 Task: Create a due date automation trigger when advanced on, 2 hours before a card is due add fields with custom field "Resume" set to a number lower or equal to 1 and greater or equal to 10.
Action: Mouse moved to (907, 271)
Screenshot: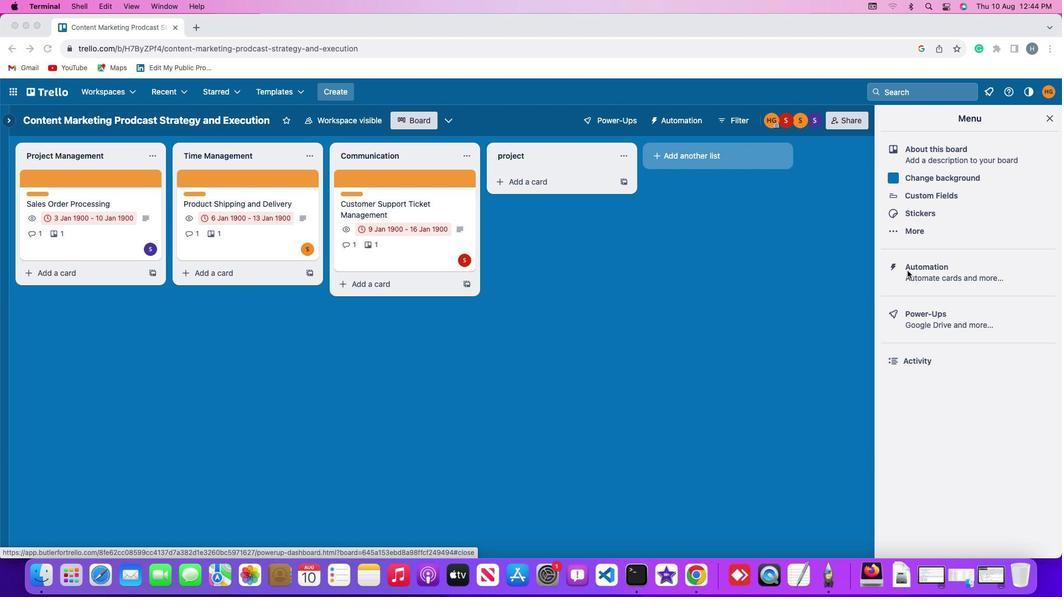 
Action: Mouse pressed left at (907, 271)
Screenshot: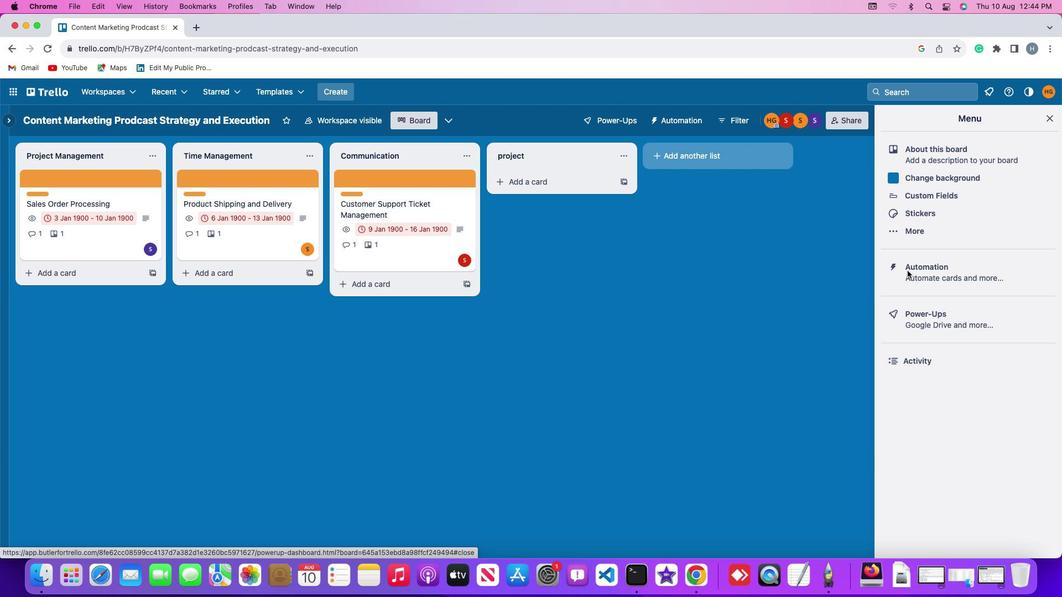 
Action: Mouse pressed left at (907, 271)
Screenshot: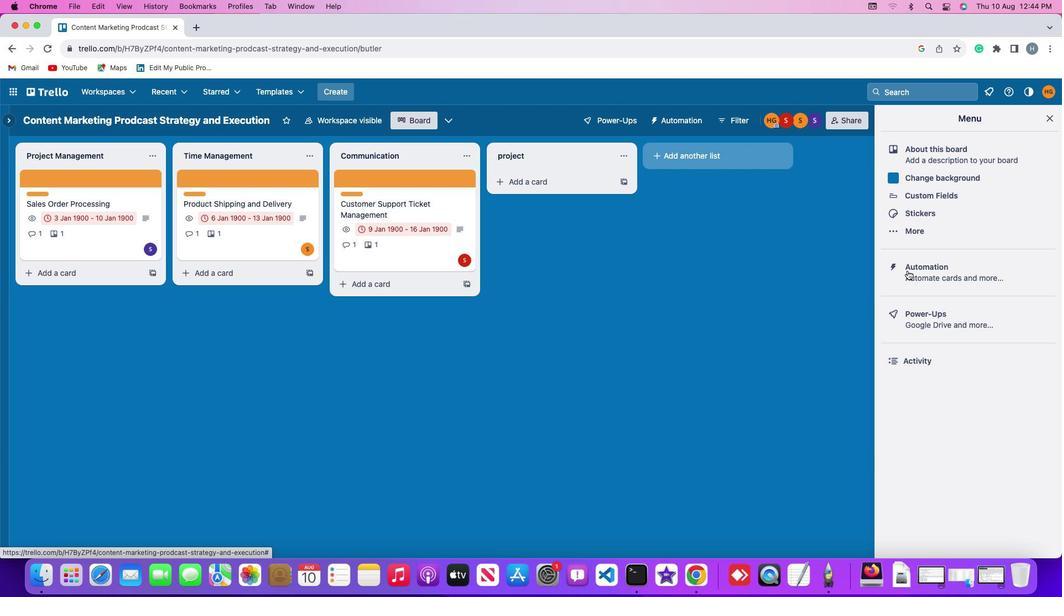 
Action: Mouse moved to (89, 265)
Screenshot: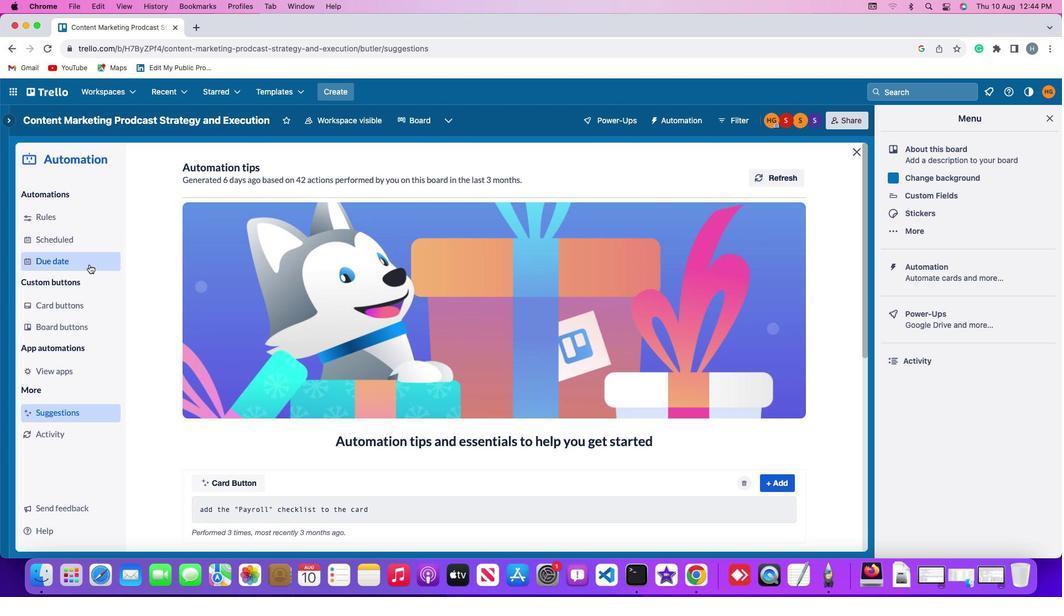 
Action: Mouse pressed left at (89, 265)
Screenshot: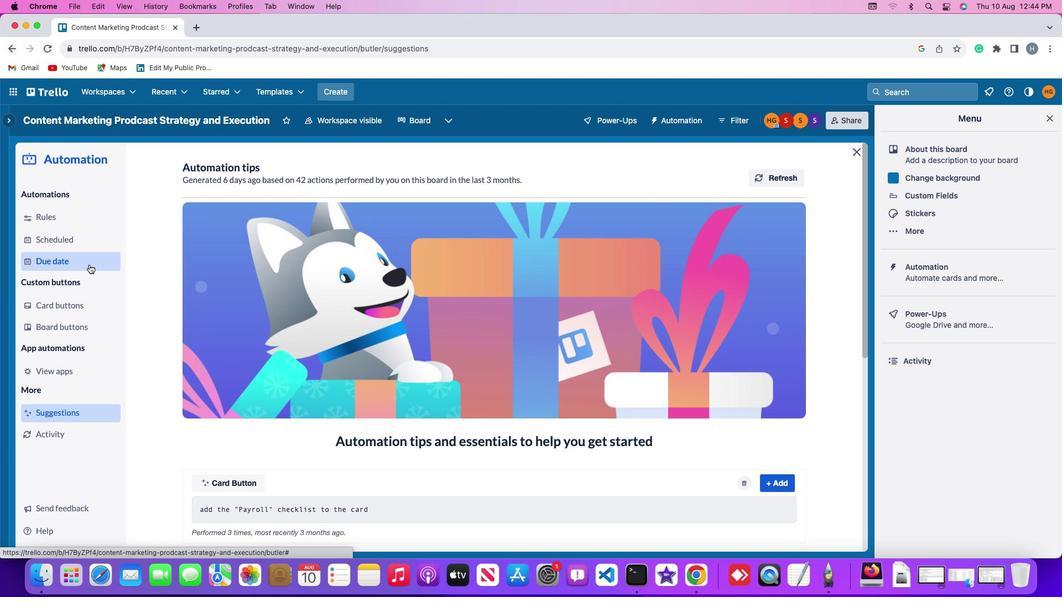 
Action: Mouse moved to (740, 171)
Screenshot: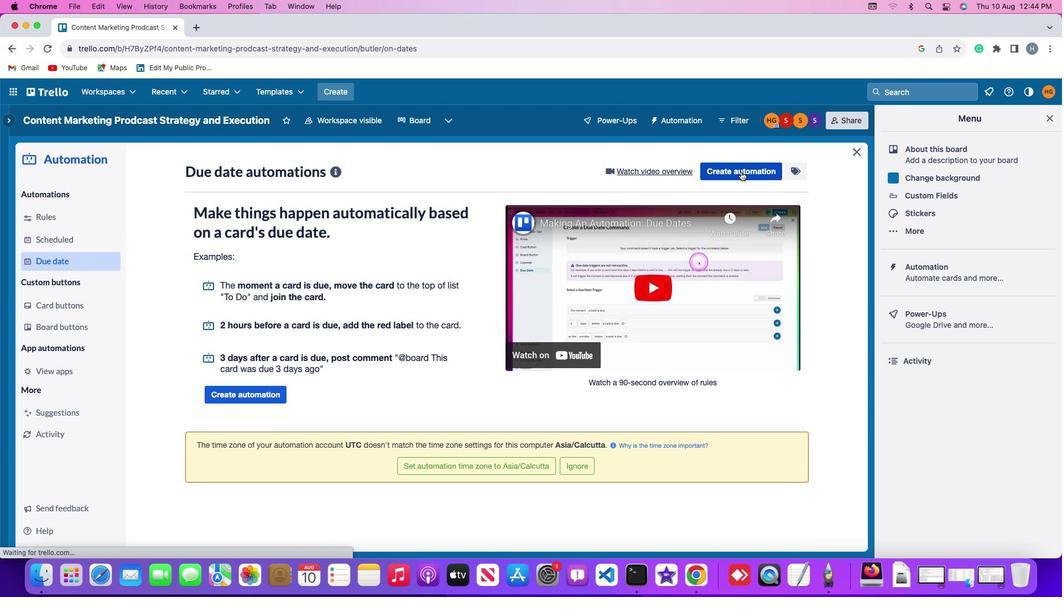 
Action: Mouse pressed left at (740, 171)
Screenshot: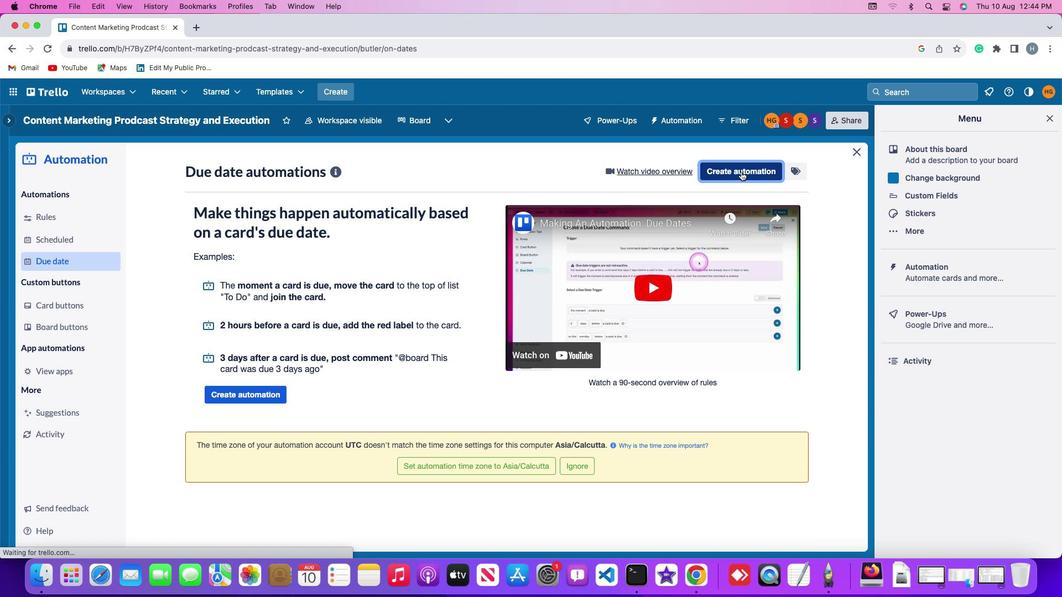 
Action: Mouse moved to (226, 276)
Screenshot: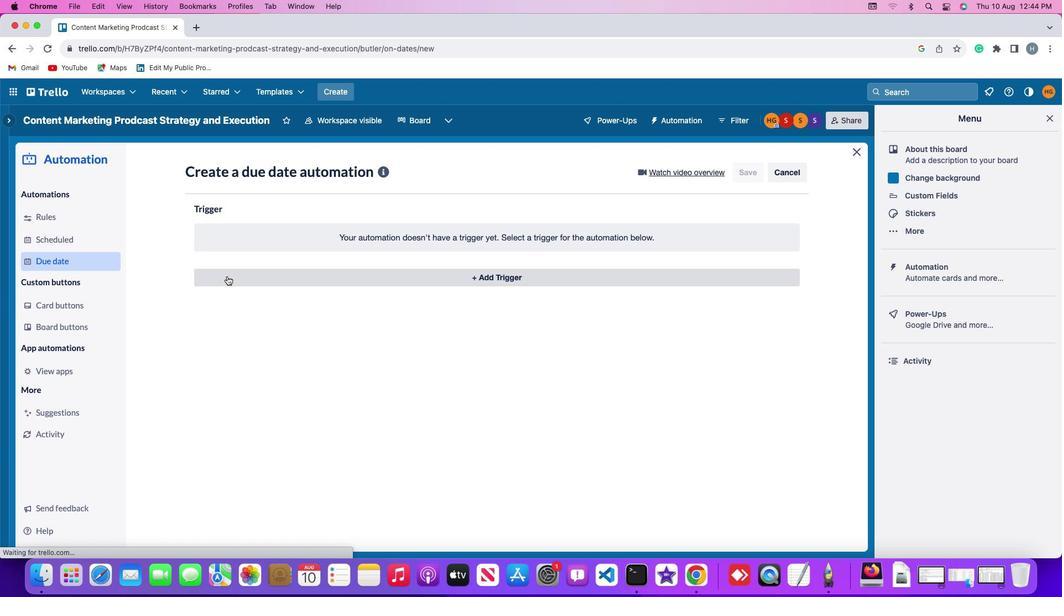 
Action: Mouse pressed left at (226, 276)
Screenshot: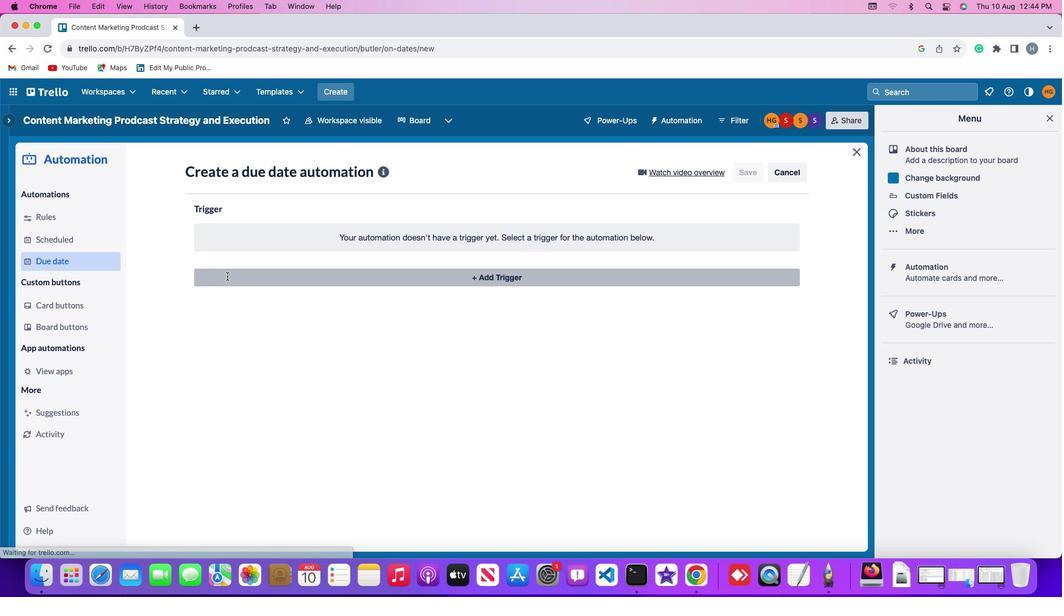 
Action: Mouse moved to (216, 447)
Screenshot: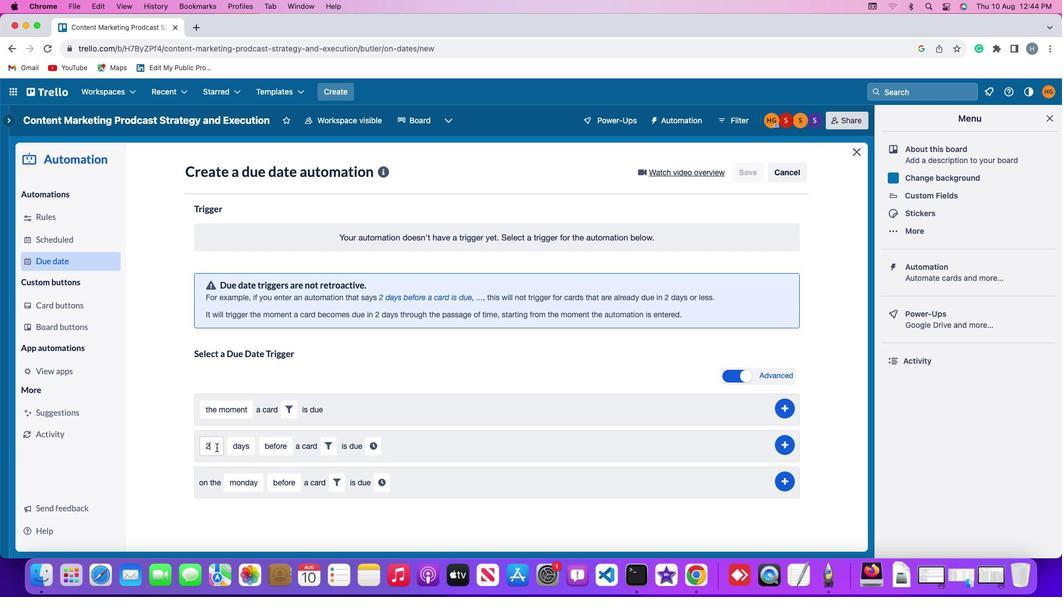 
Action: Mouse pressed left at (216, 447)
Screenshot: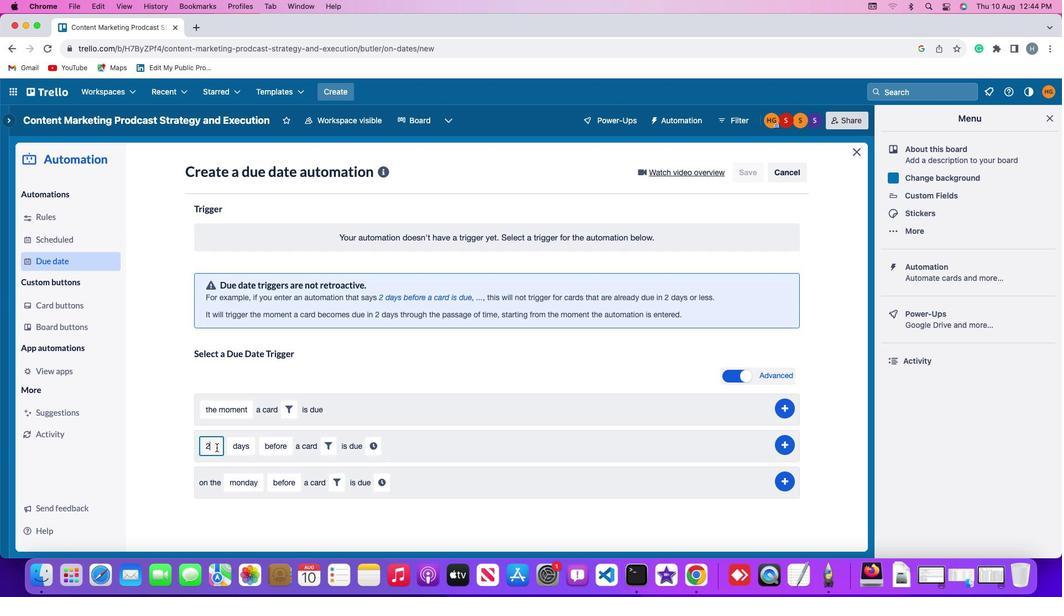 
Action: Mouse moved to (216, 446)
Screenshot: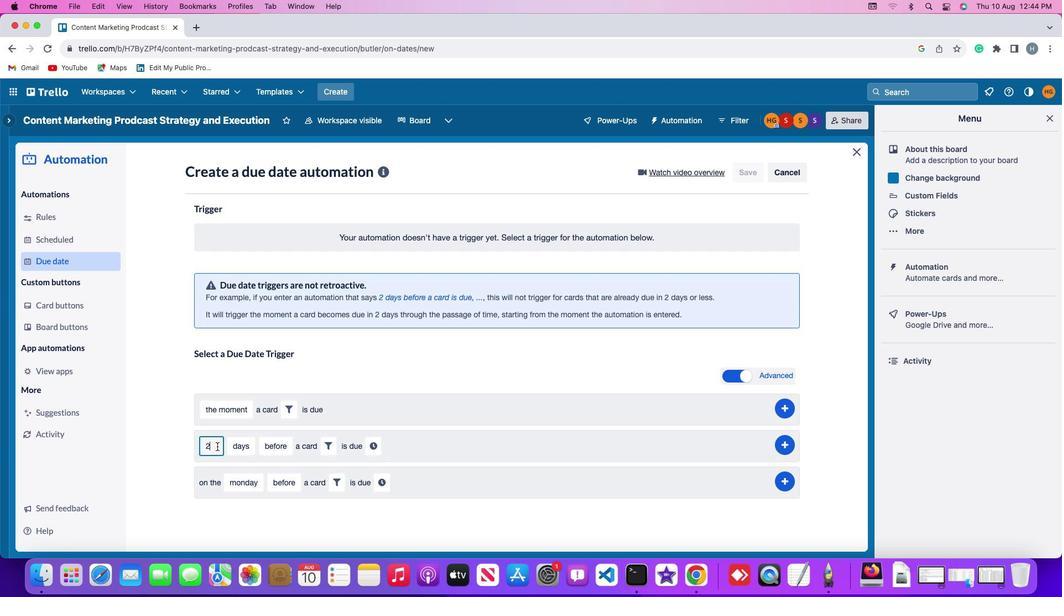 
Action: Key pressed Key.backspace
Screenshot: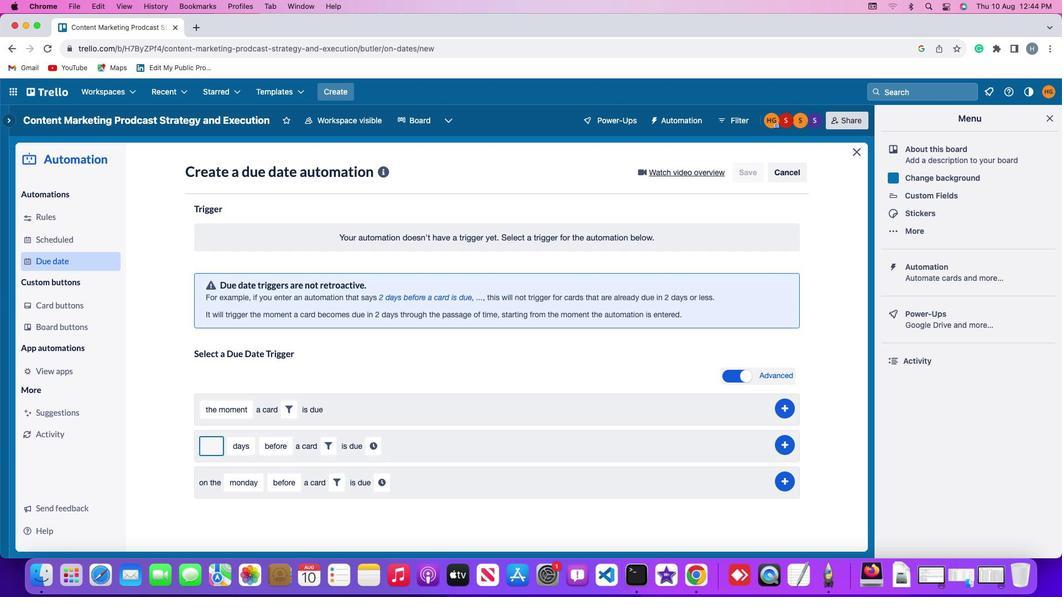 
Action: Mouse moved to (216, 445)
Screenshot: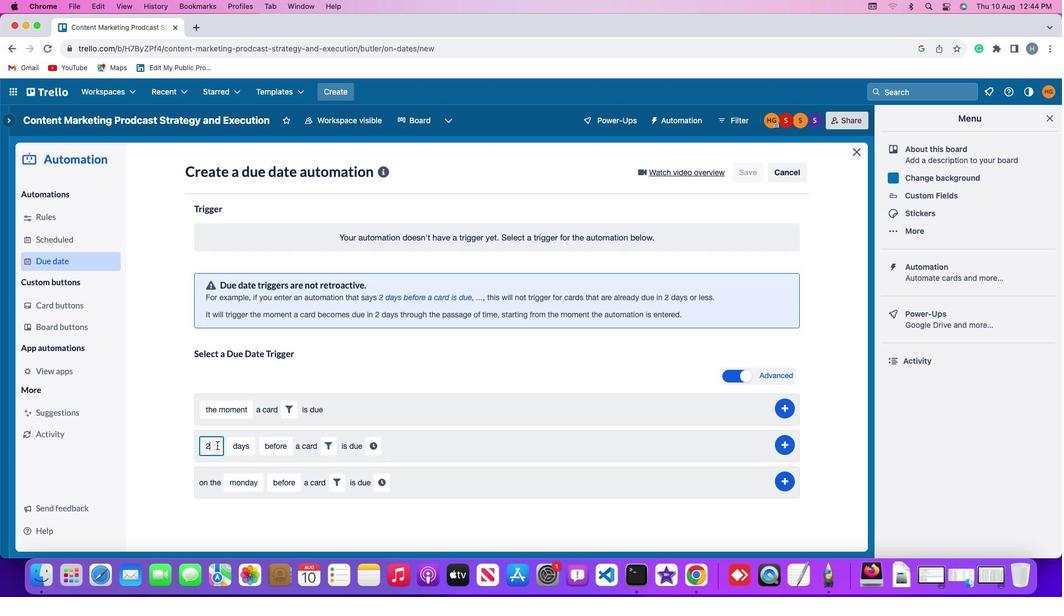 
Action: Key pressed '2'
Screenshot: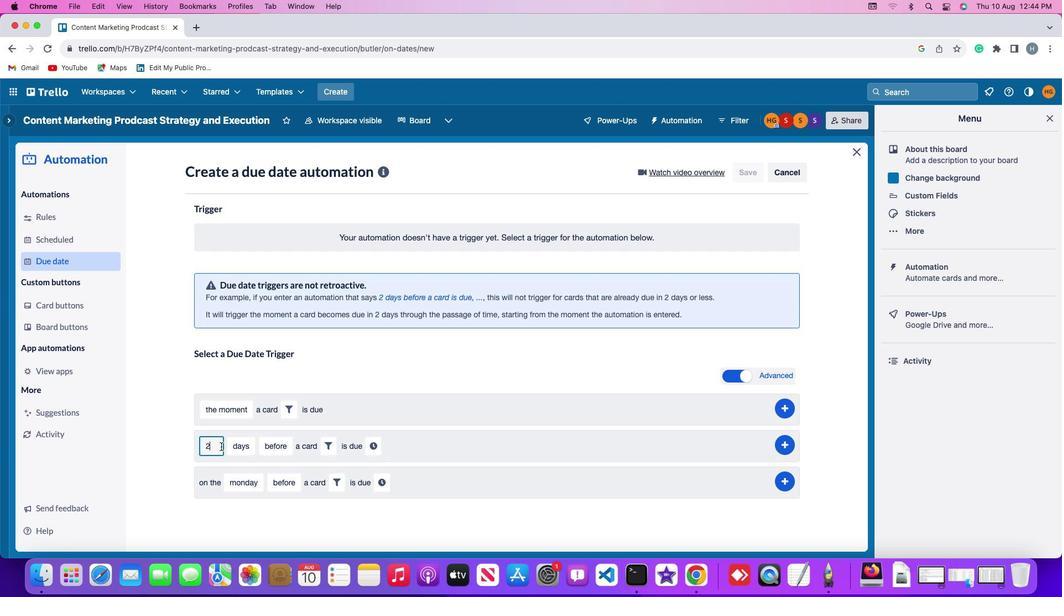 
Action: Mouse moved to (232, 447)
Screenshot: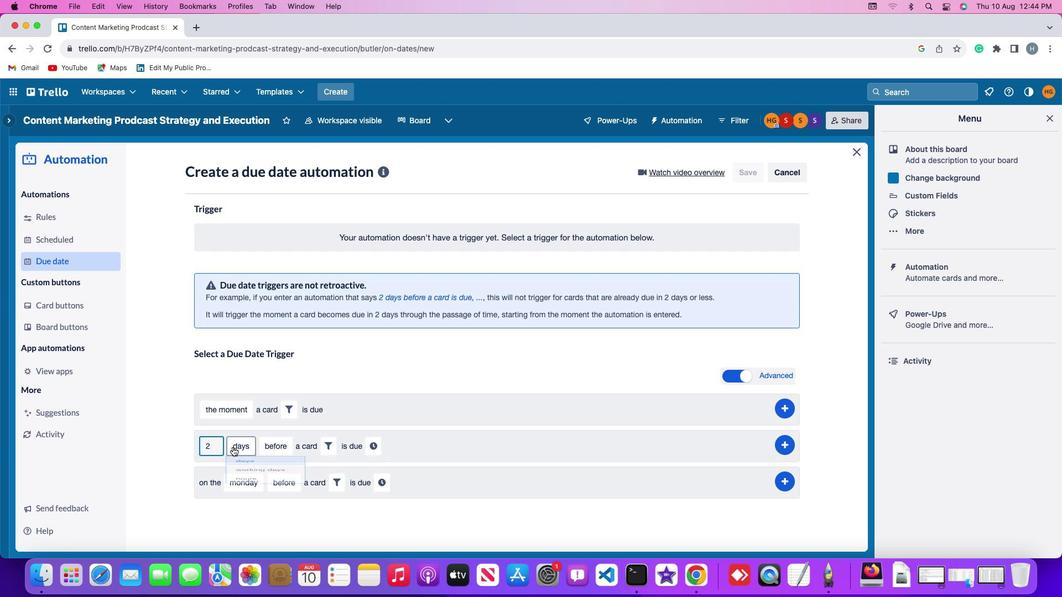 
Action: Mouse pressed left at (232, 447)
Screenshot: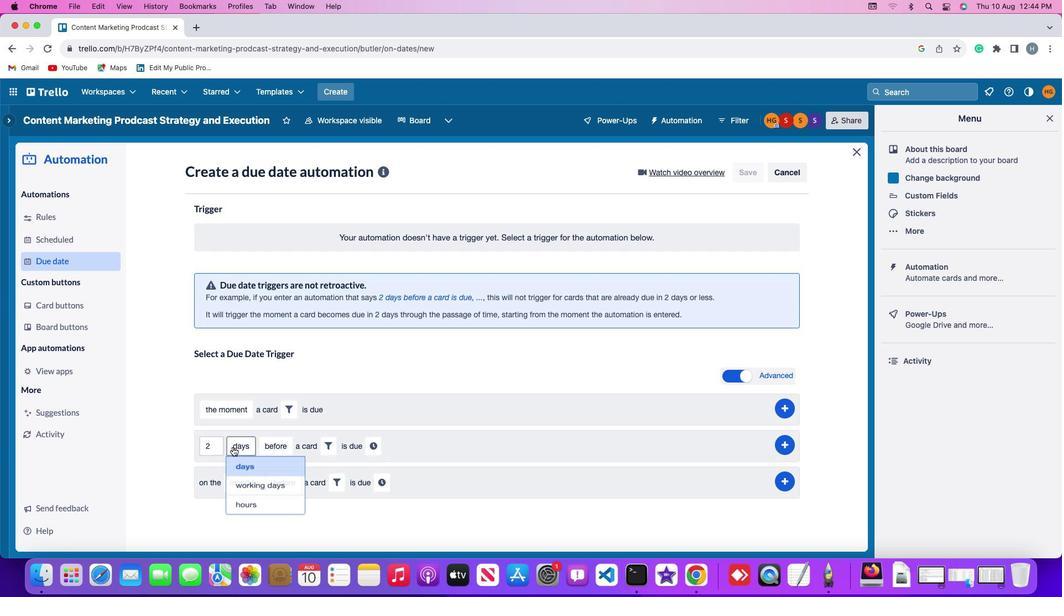 
Action: Mouse moved to (249, 514)
Screenshot: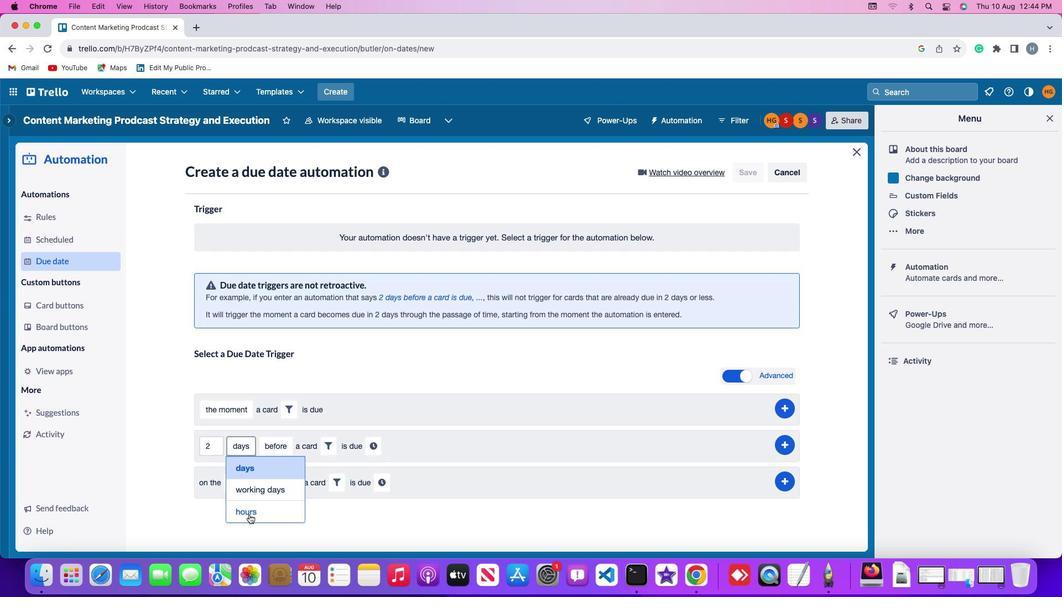 
Action: Mouse pressed left at (249, 514)
Screenshot: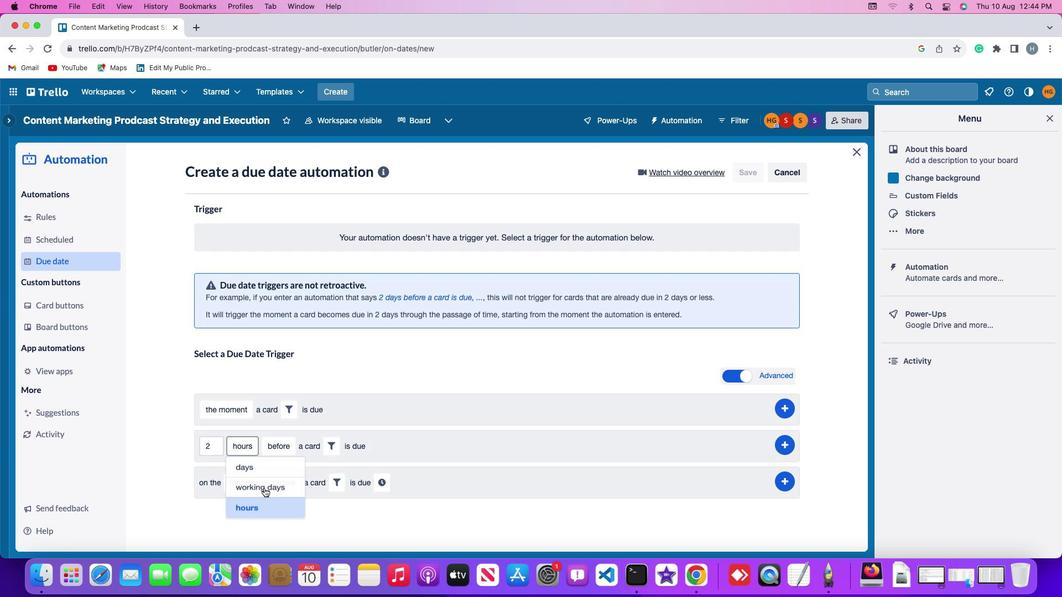 
Action: Mouse moved to (287, 437)
Screenshot: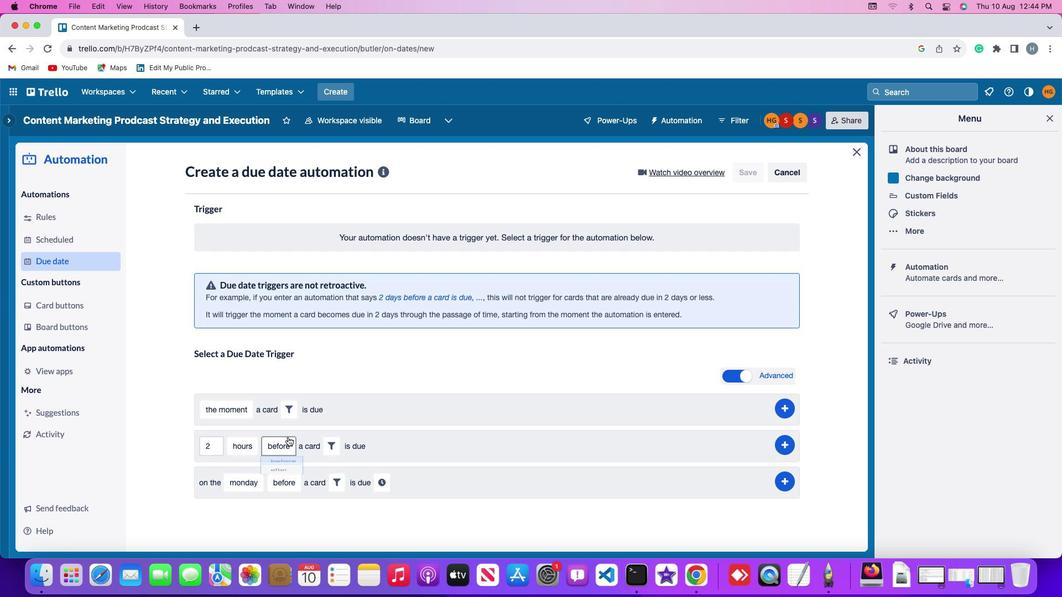 
Action: Mouse pressed left at (287, 437)
Screenshot: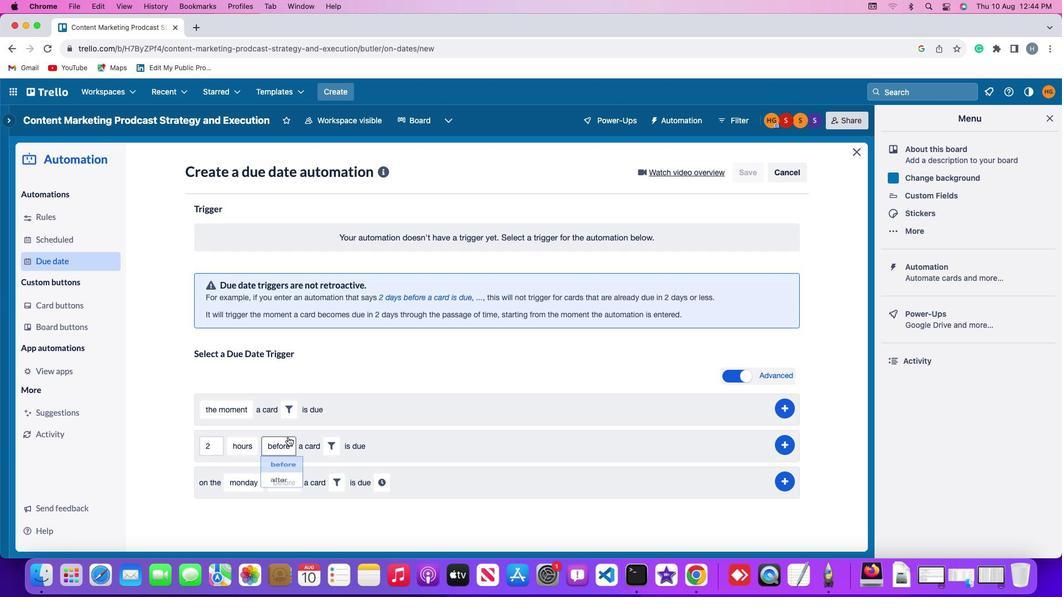 
Action: Mouse moved to (282, 468)
Screenshot: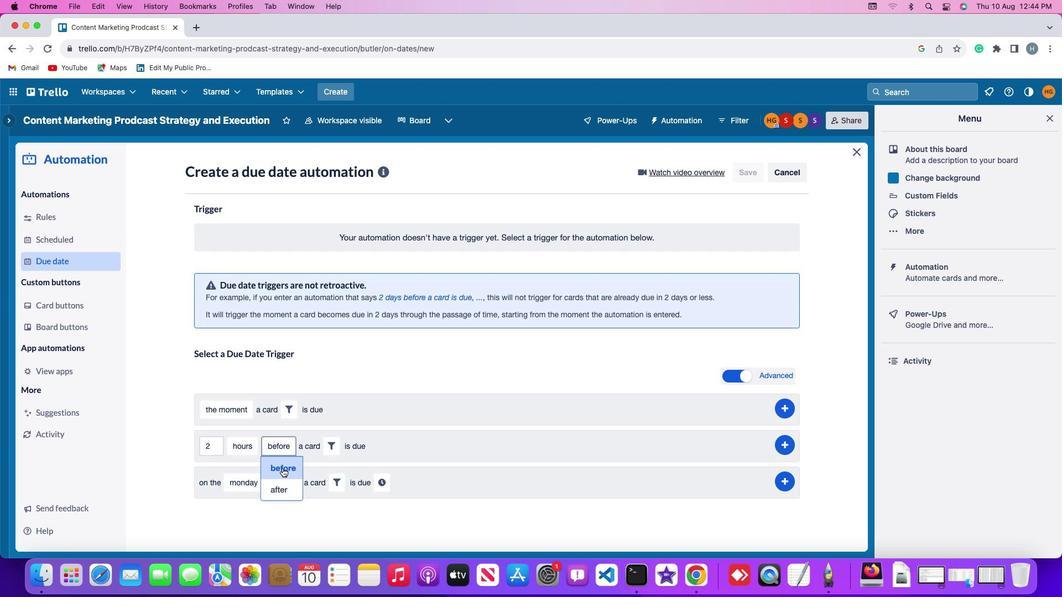 
Action: Mouse pressed left at (282, 468)
Screenshot: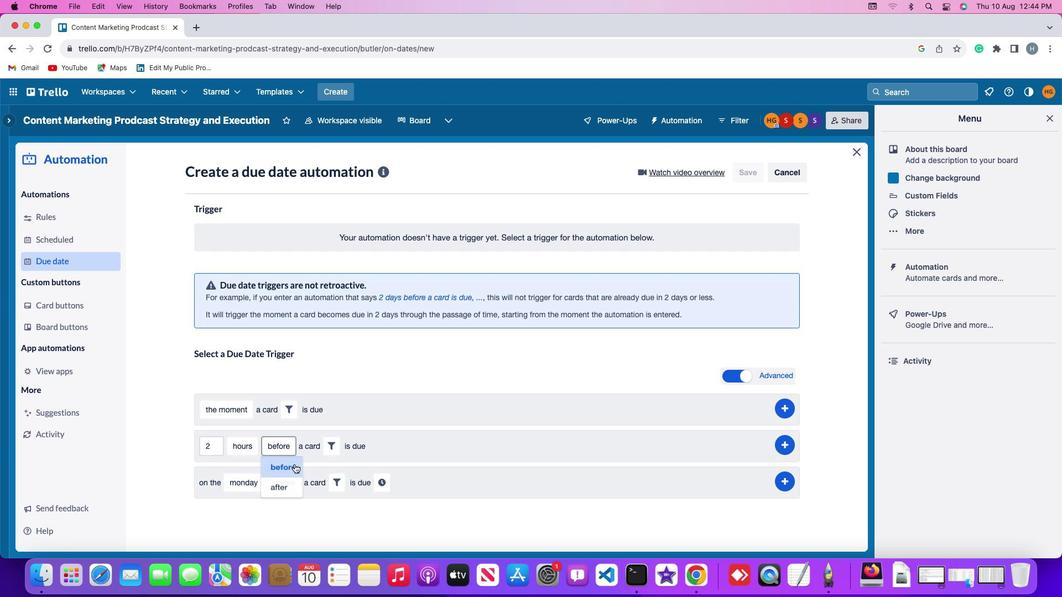 
Action: Mouse moved to (334, 446)
Screenshot: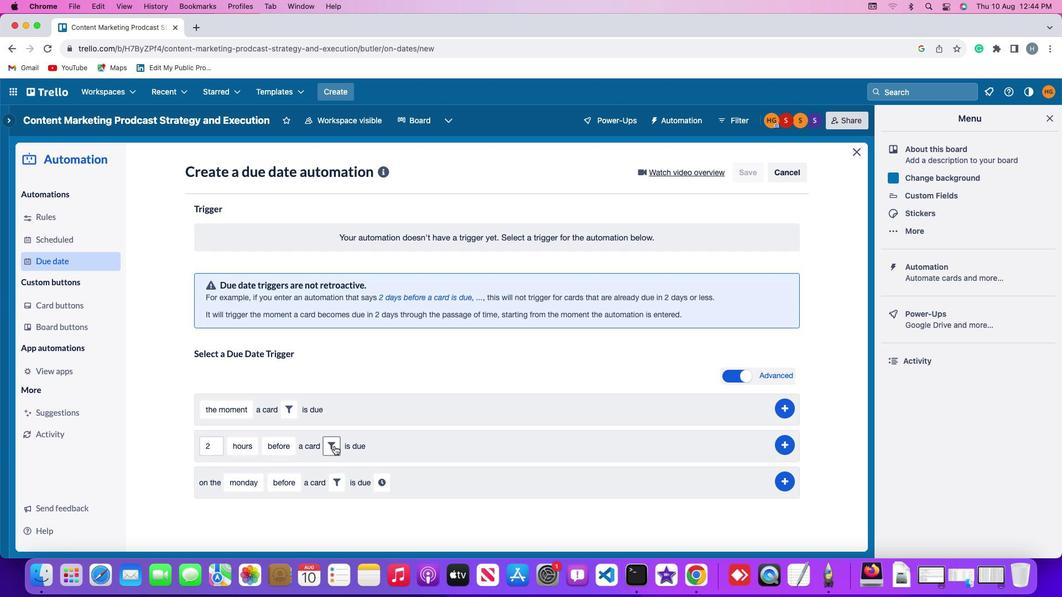 
Action: Mouse pressed left at (334, 446)
Screenshot: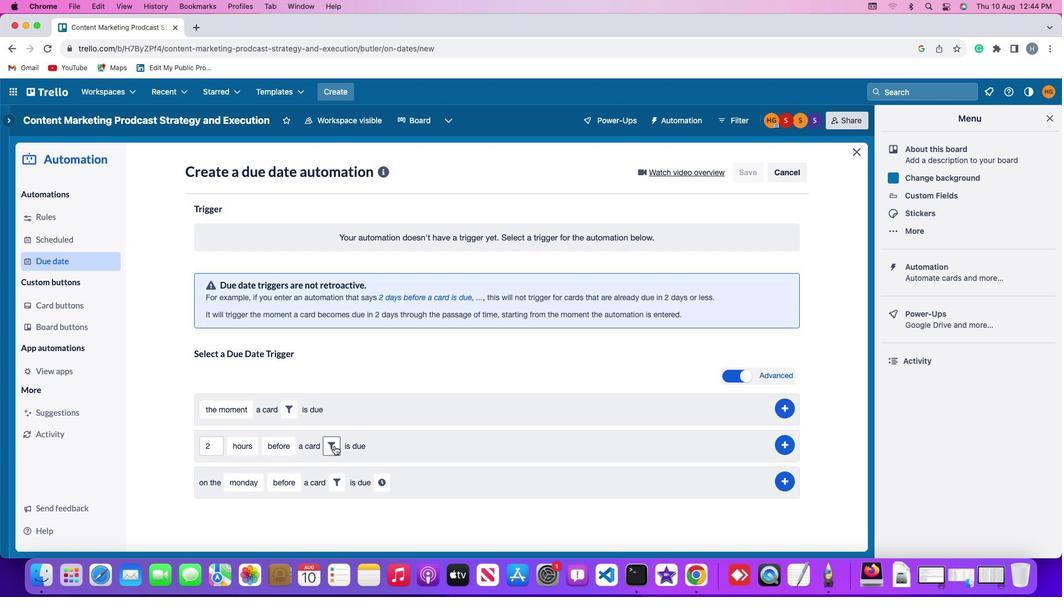 
Action: Mouse moved to (511, 481)
Screenshot: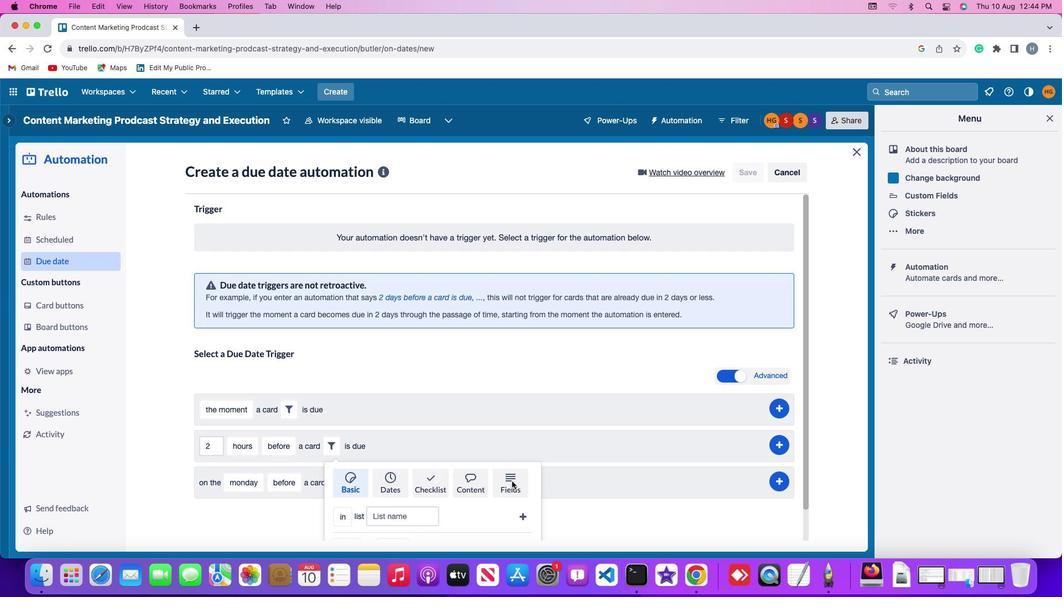 
Action: Mouse pressed left at (511, 481)
Screenshot: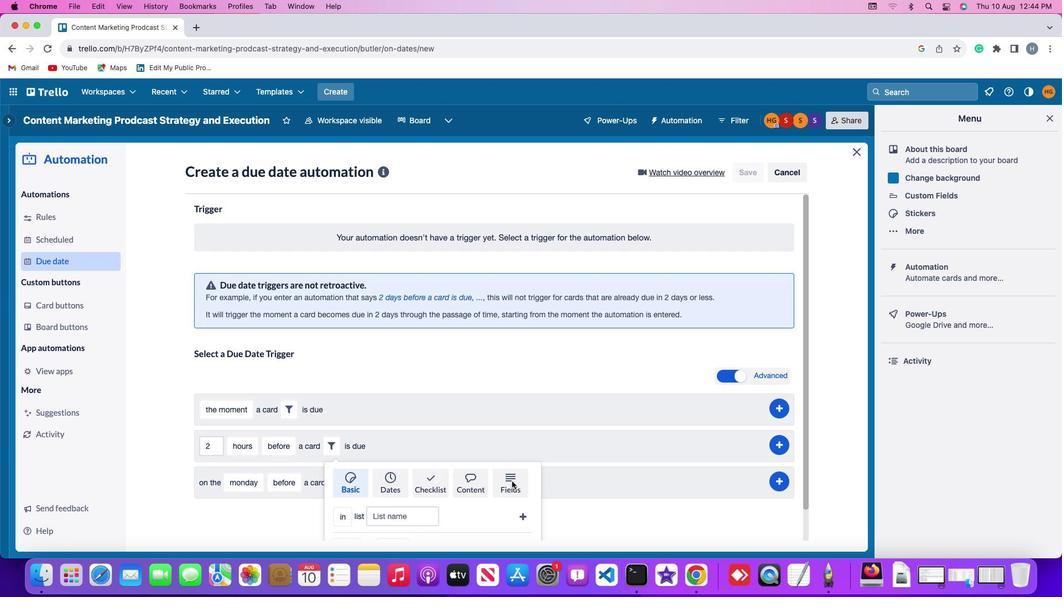 
Action: Mouse moved to (296, 515)
Screenshot: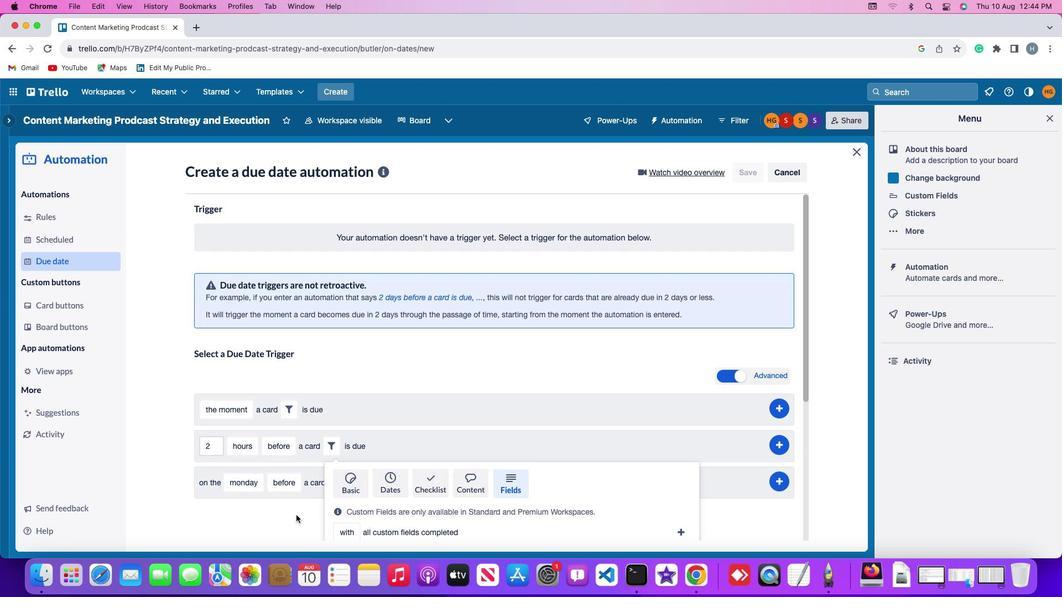 
Action: Mouse scrolled (296, 515) with delta (0, 0)
Screenshot: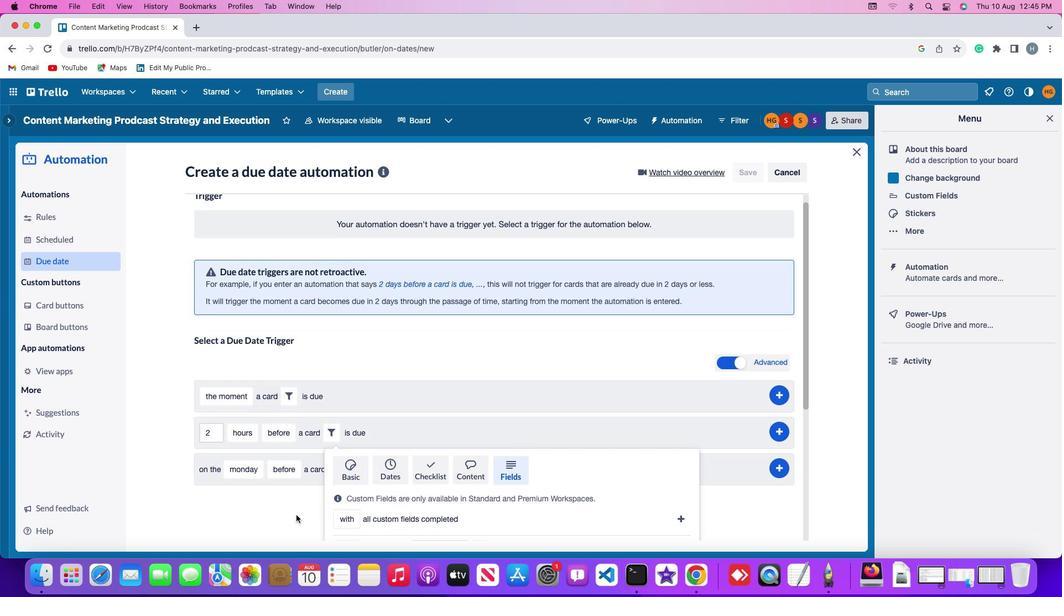 
Action: Mouse scrolled (296, 515) with delta (0, 0)
Screenshot: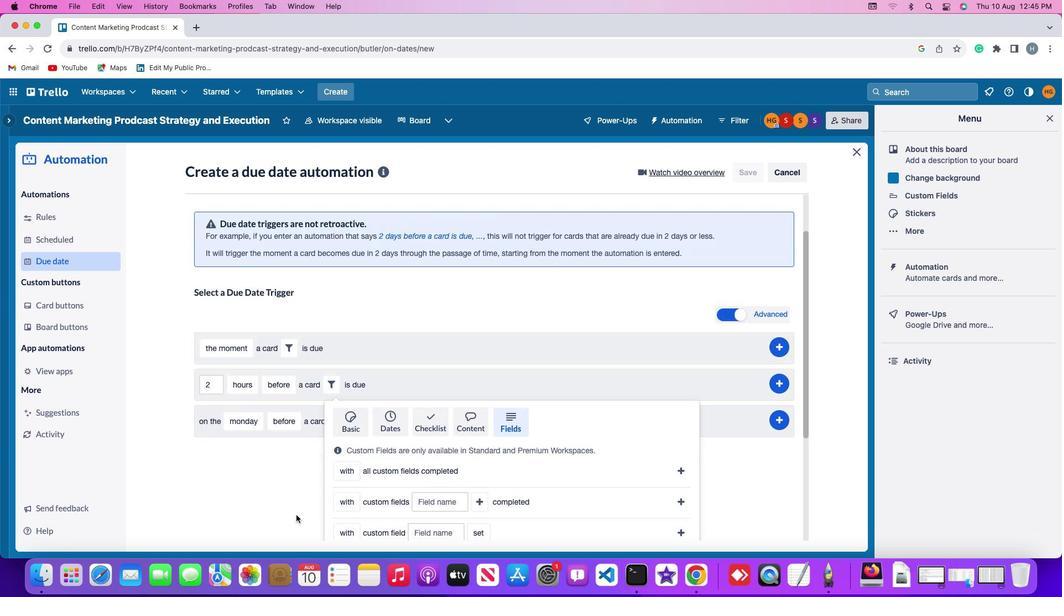 
Action: Mouse scrolled (296, 515) with delta (0, -1)
Screenshot: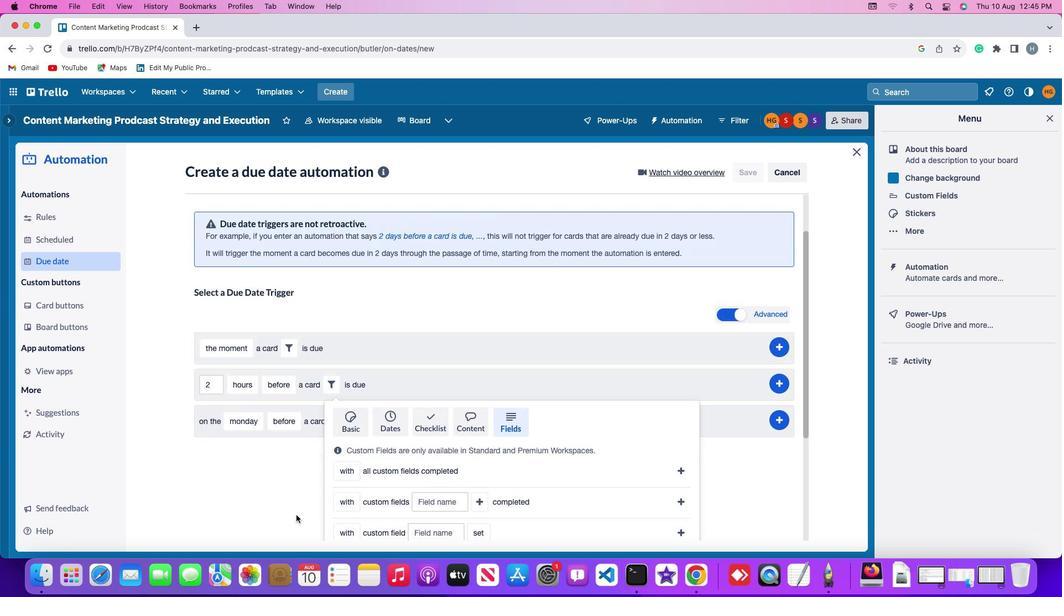 
Action: Mouse scrolled (296, 515) with delta (0, -2)
Screenshot: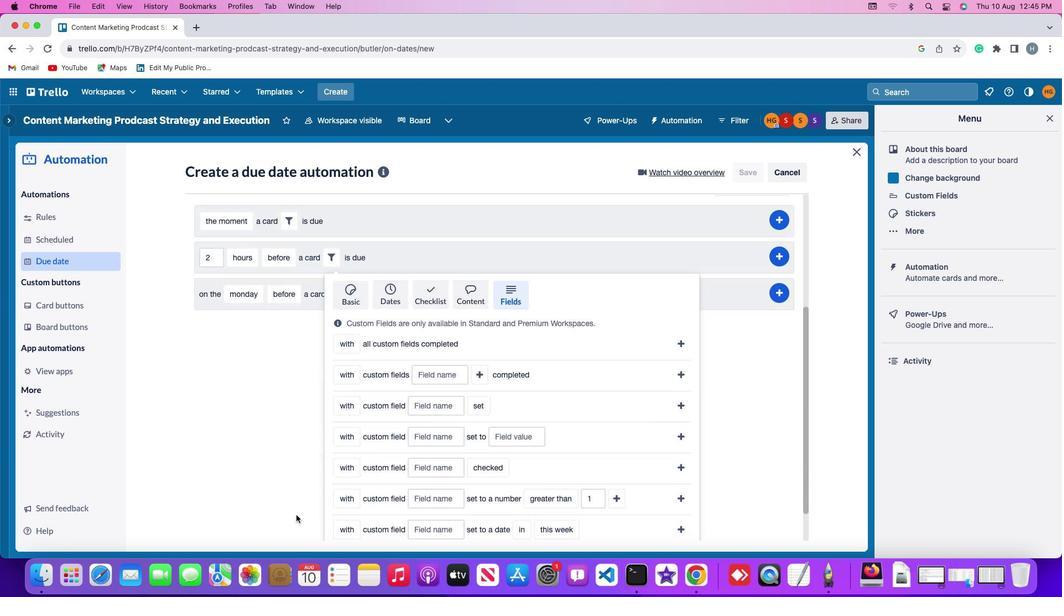 
Action: Mouse scrolled (296, 515) with delta (0, -2)
Screenshot: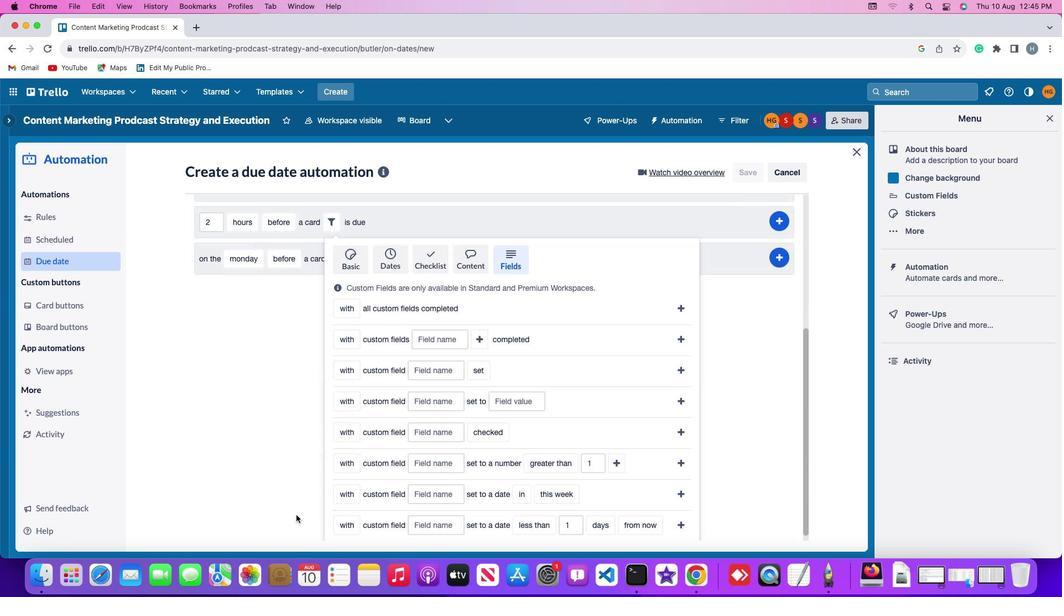 
Action: Mouse scrolled (296, 515) with delta (0, 0)
Screenshot: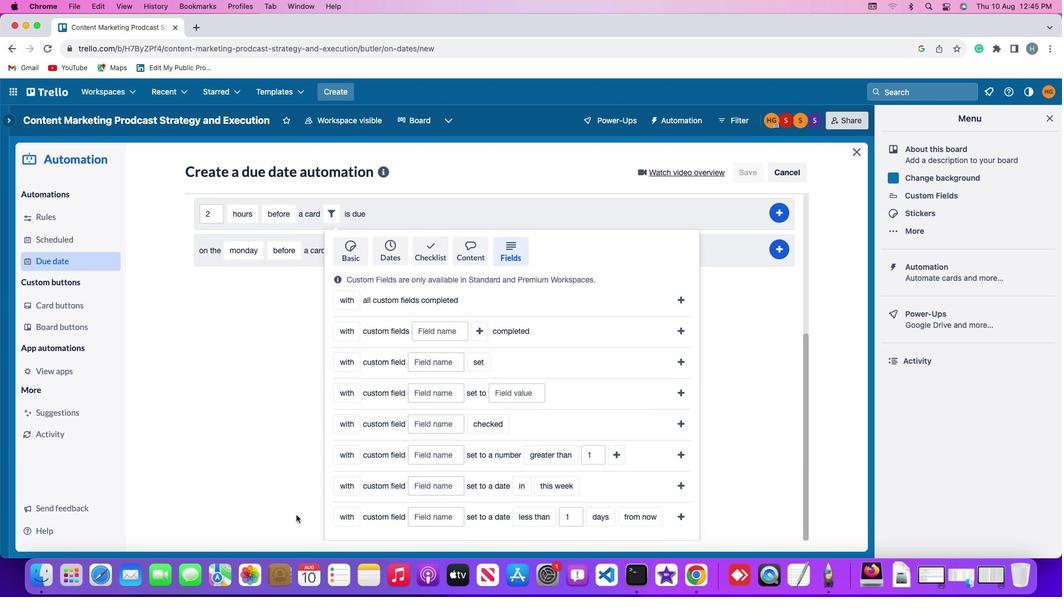 
Action: Mouse scrolled (296, 515) with delta (0, 0)
Screenshot: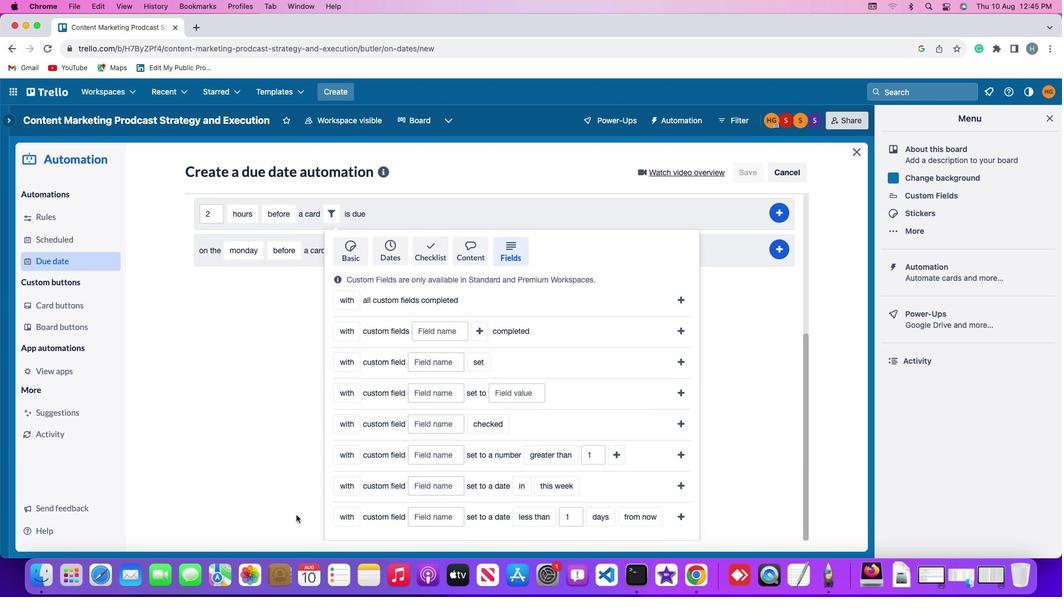 
Action: Mouse scrolled (296, 515) with delta (0, -1)
Screenshot: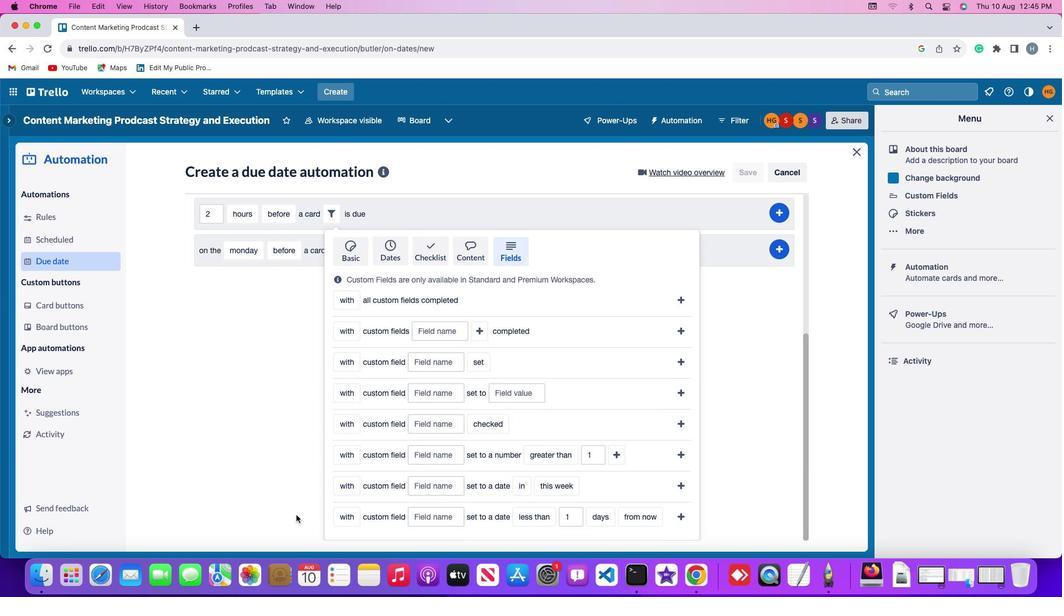 
Action: Mouse scrolled (296, 515) with delta (0, -2)
Screenshot: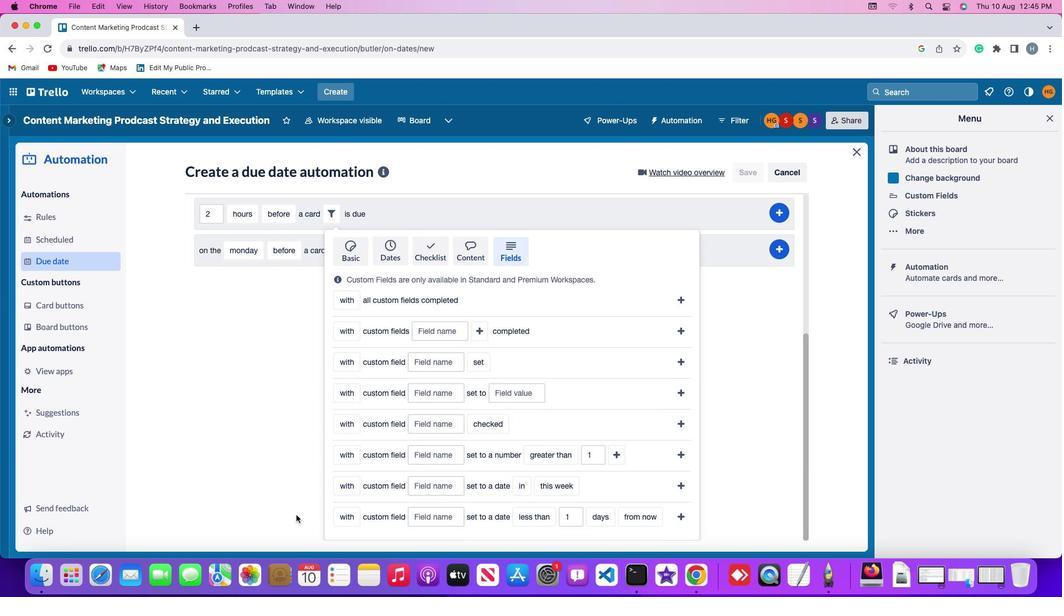 
Action: Mouse moved to (350, 451)
Screenshot: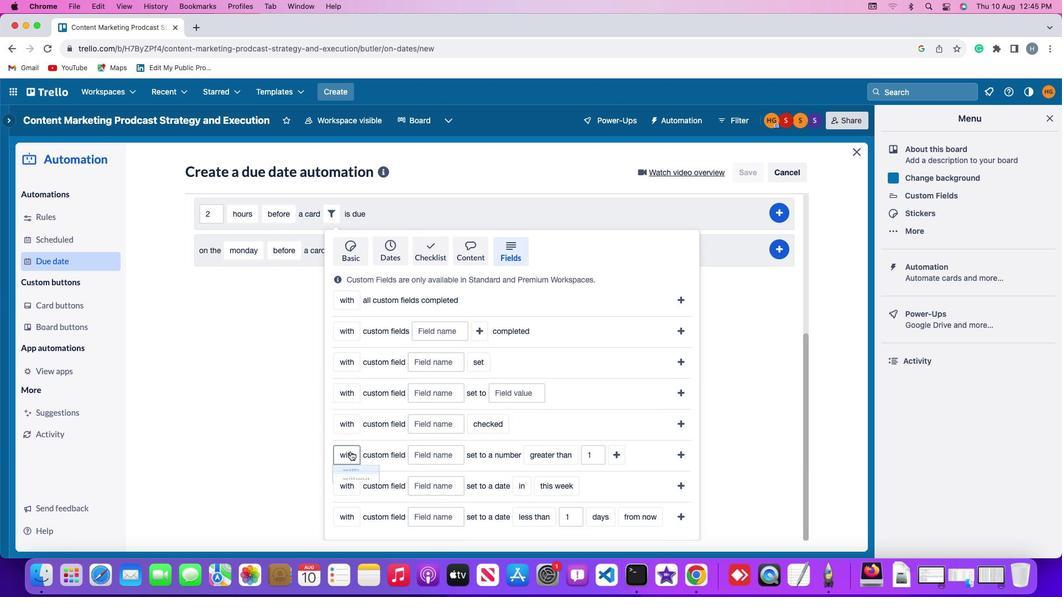 
Action: Mouse pressed left at (350, 451)
Screenshot: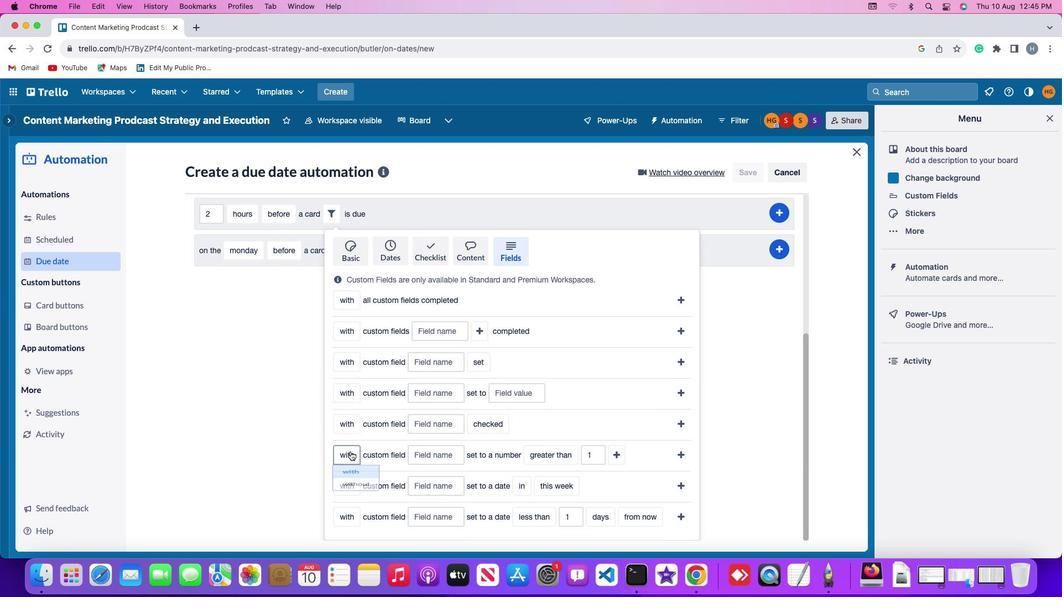 
Action: Mouse moved to (353, 476)
Screenshot: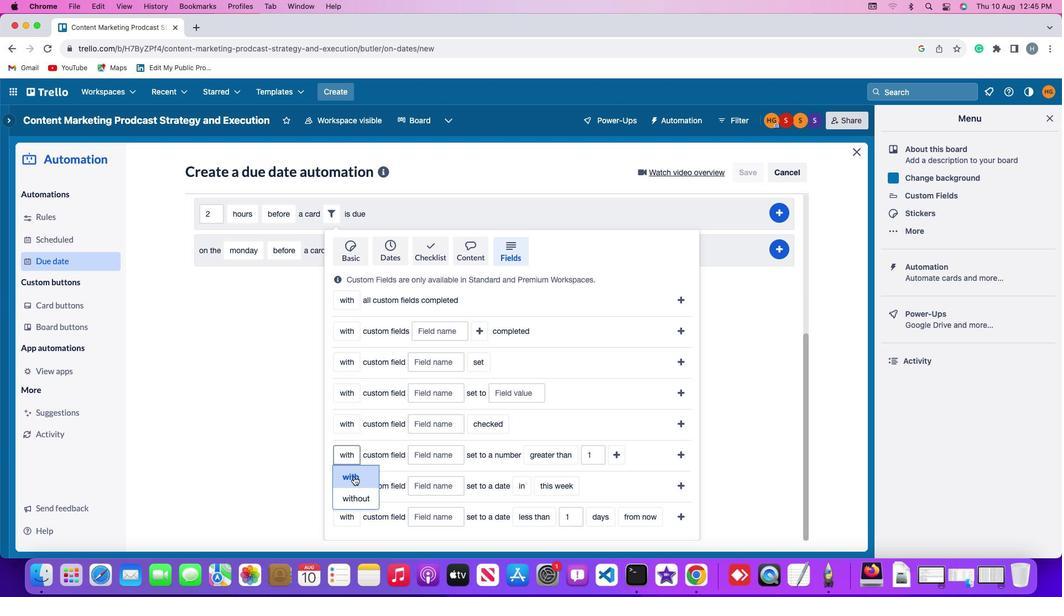 
Action: Mouse pressed left at (353, 476)
Screenshot: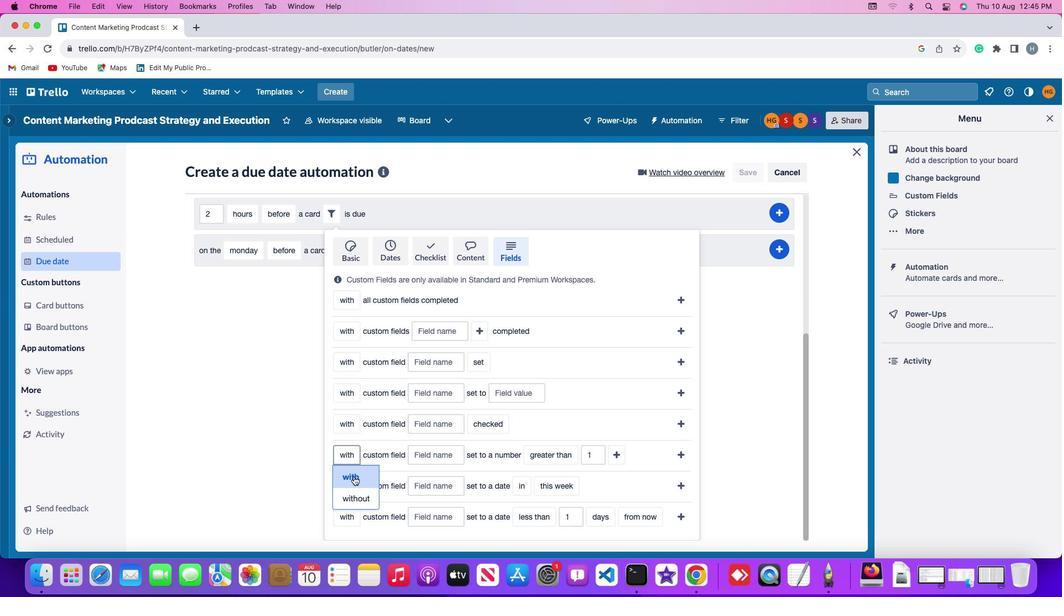 
Action: Mouse moved to (429, 456)
Screenshot: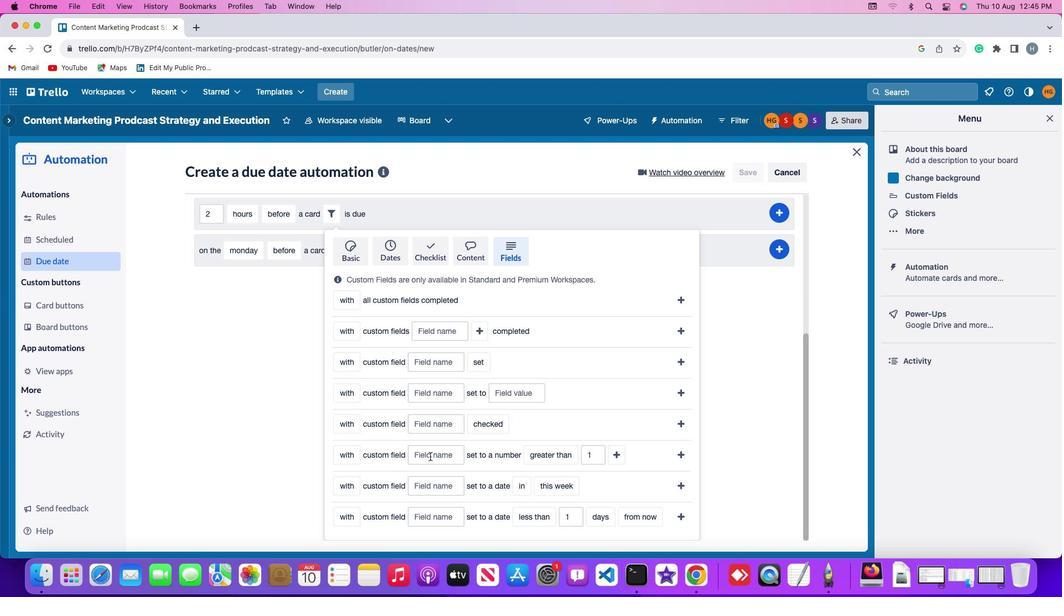 
Action: Mouse pressed left at (429, 456)
Screenshot: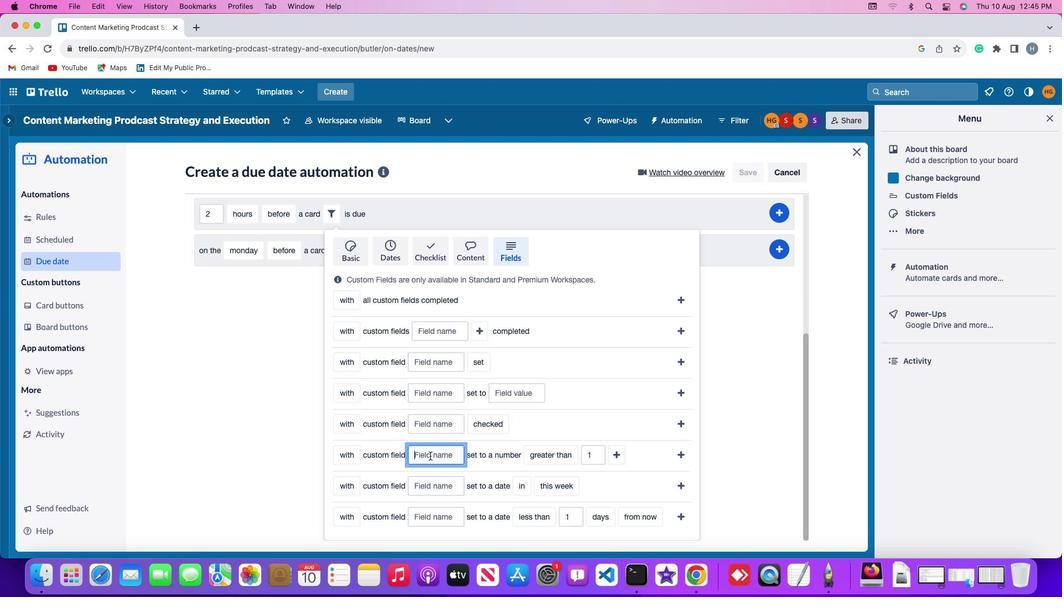 
Action: Mouse moved to (431, 455)
Screenshot: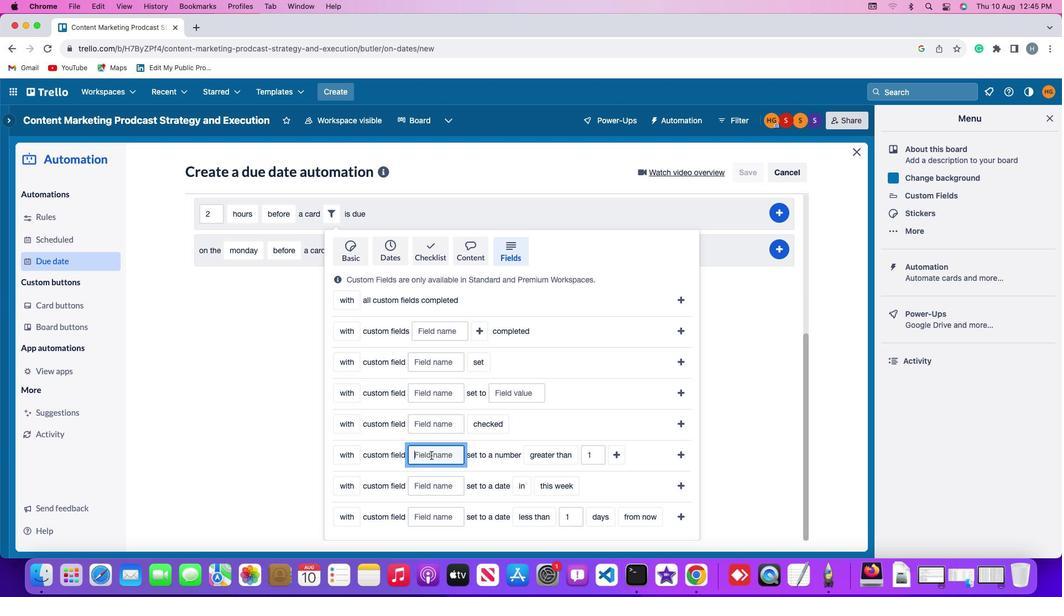
Action: Key pressed Key.shift'R''e''s''u''m''e'
Screenshot: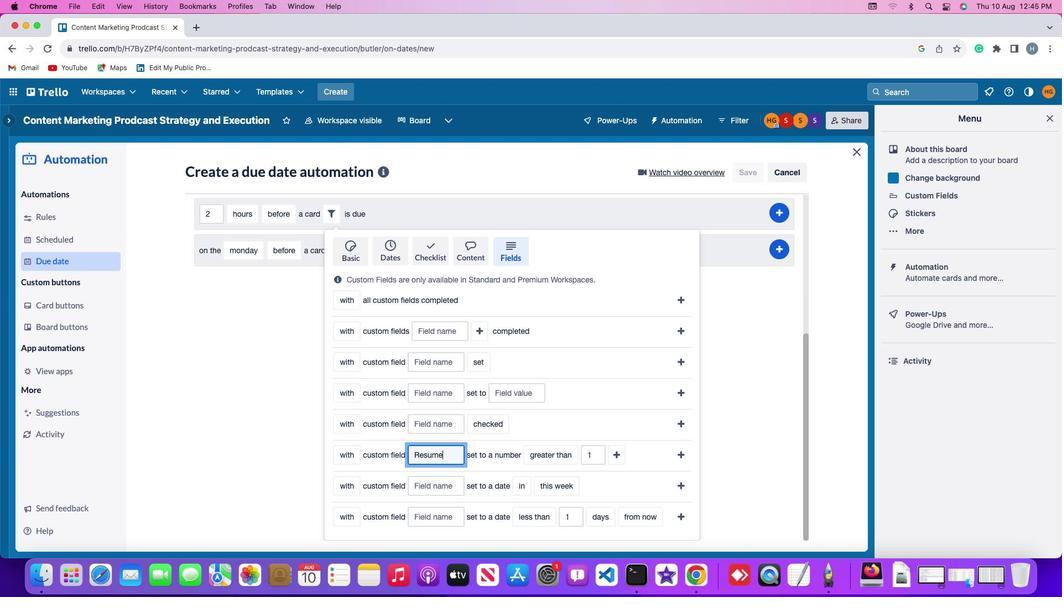 
Action: Mouse moved to (555, 462)
Screenshot: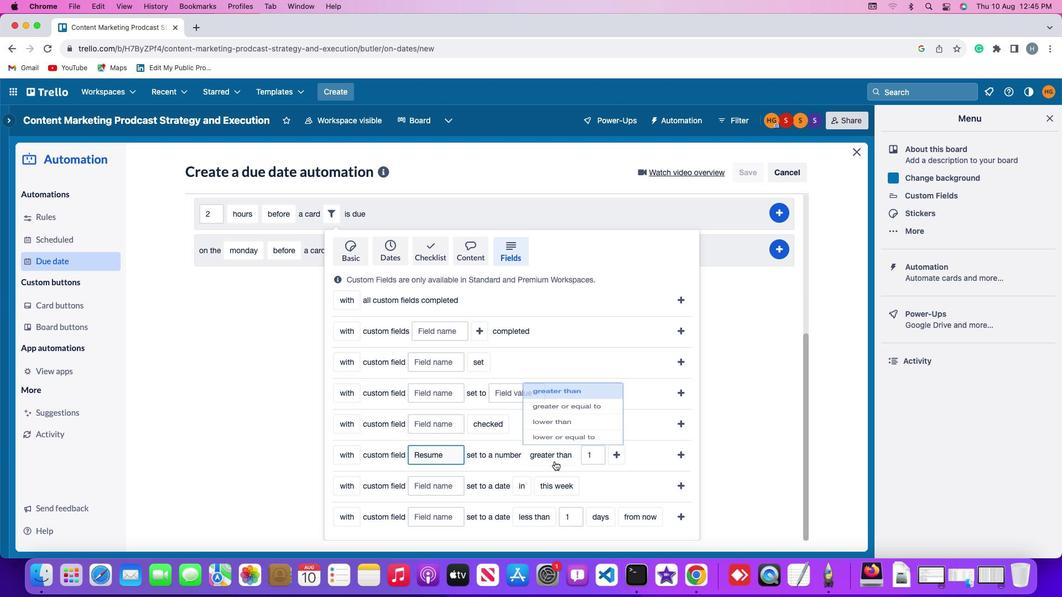 
Action: Mouse pressed left at (555, 462)
Screenshot: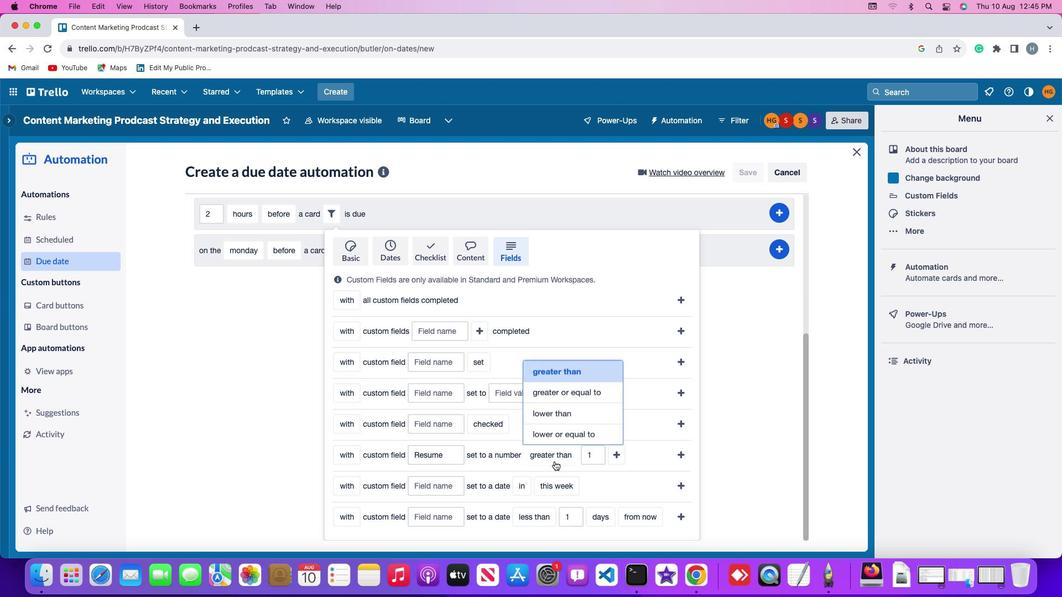
Action: Mouse moved to (565, 435)
Screenshot: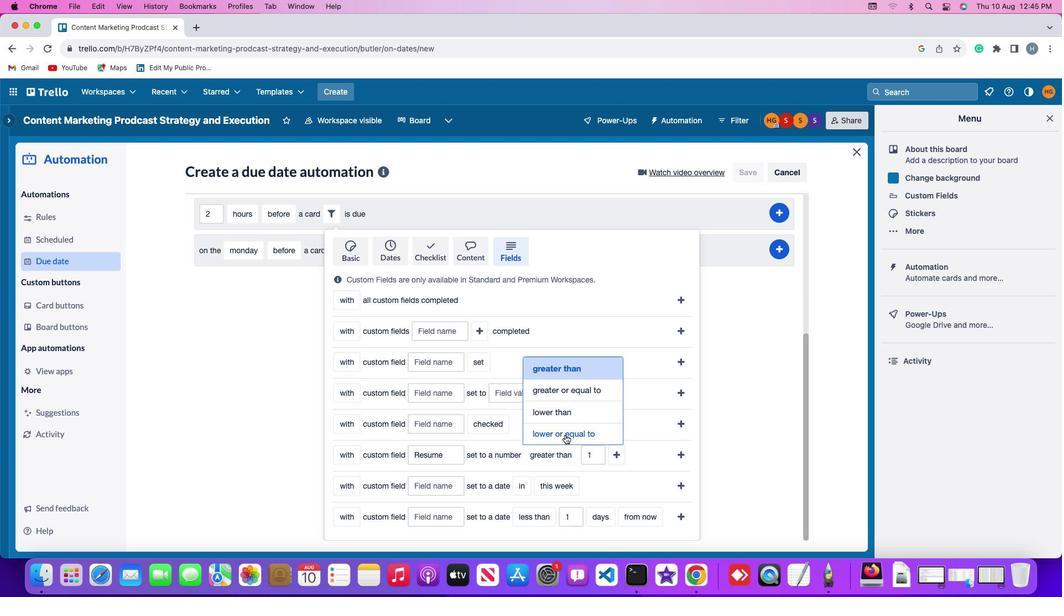 
Action: Mouse pressed left at (565, 435)
Screenshot: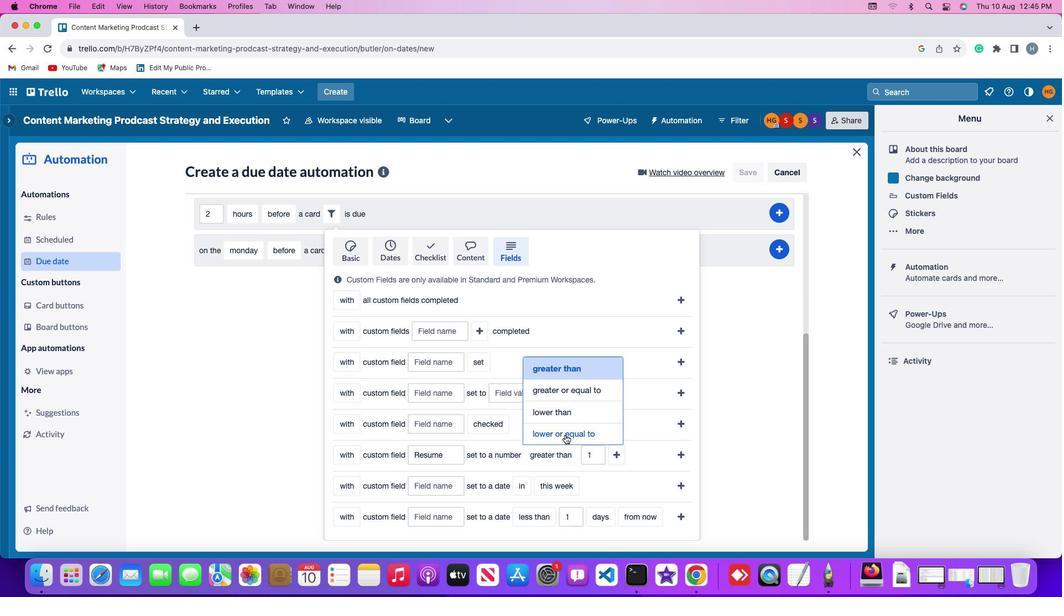 
Action: Mouse moved to (608, 452)
Screenshot: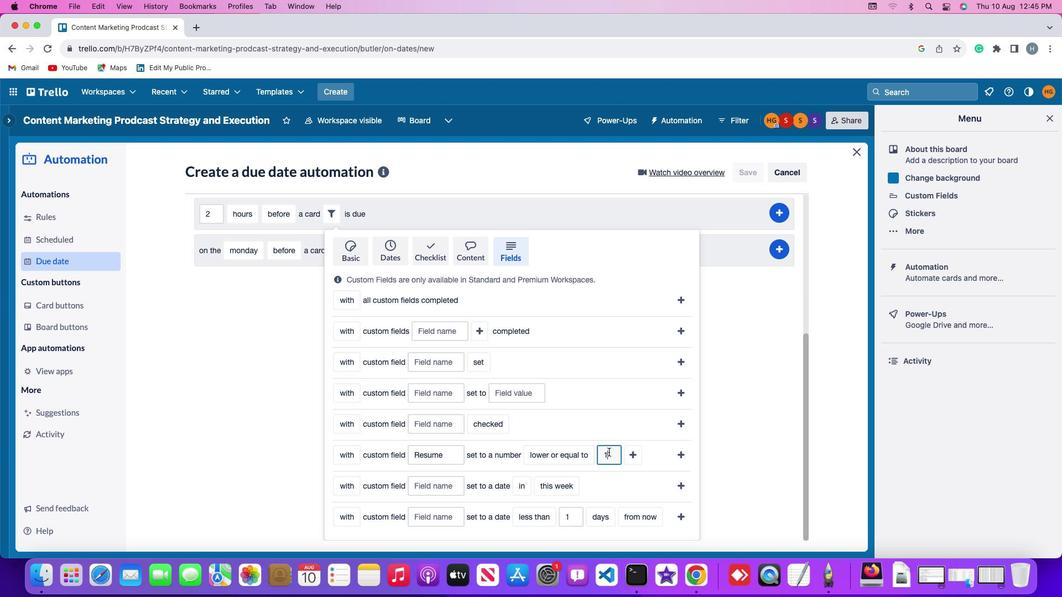 
Action: Mouse pressed left at (608, 452)
Screenshot: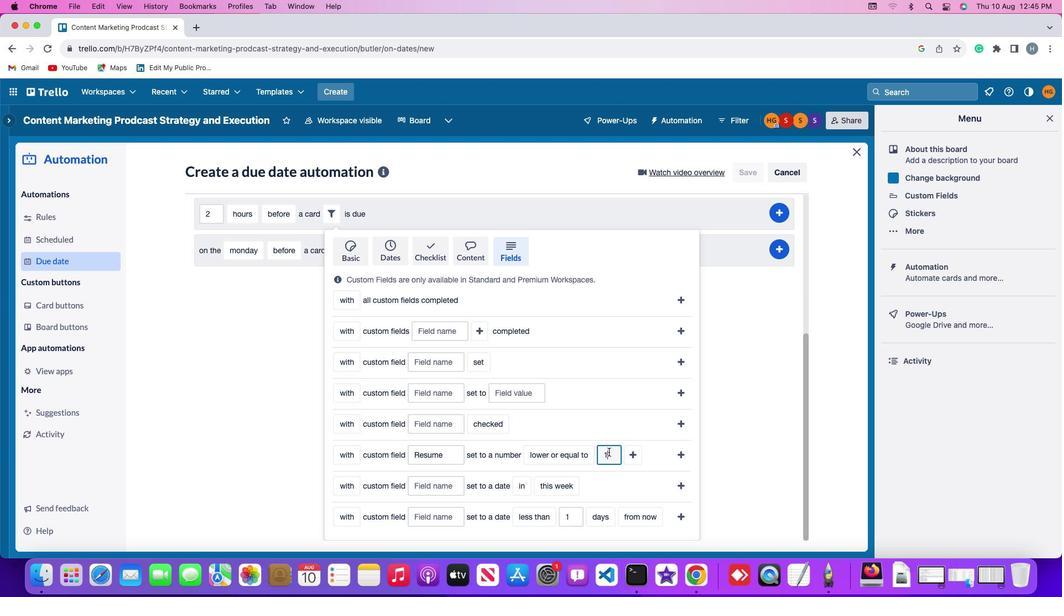 
Action: Mouse moved to (609, 452)
Screenshot: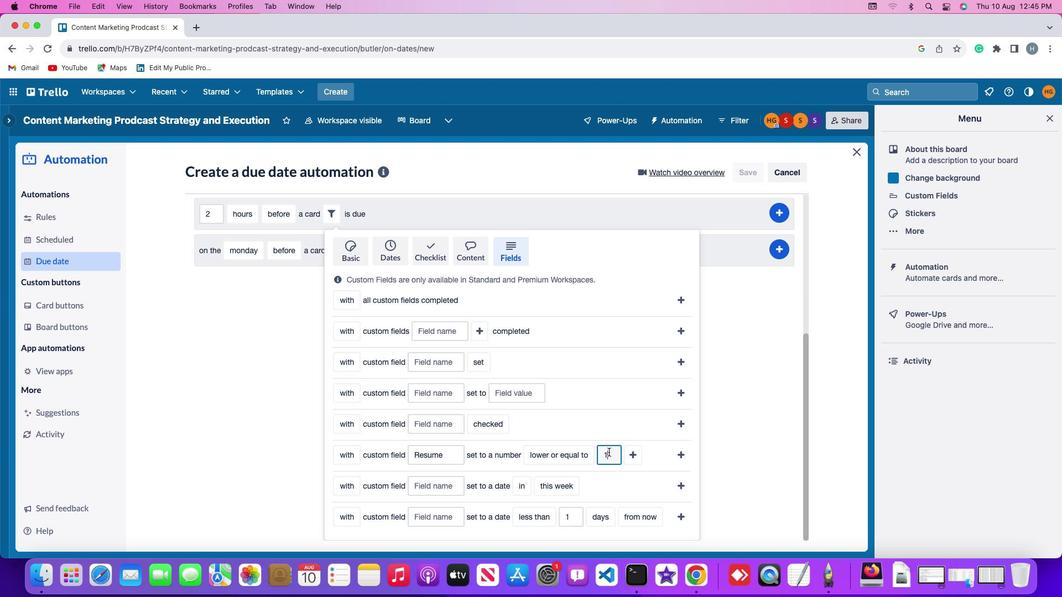 
Action: Key pressed Key.backspace'1'
Screenshot: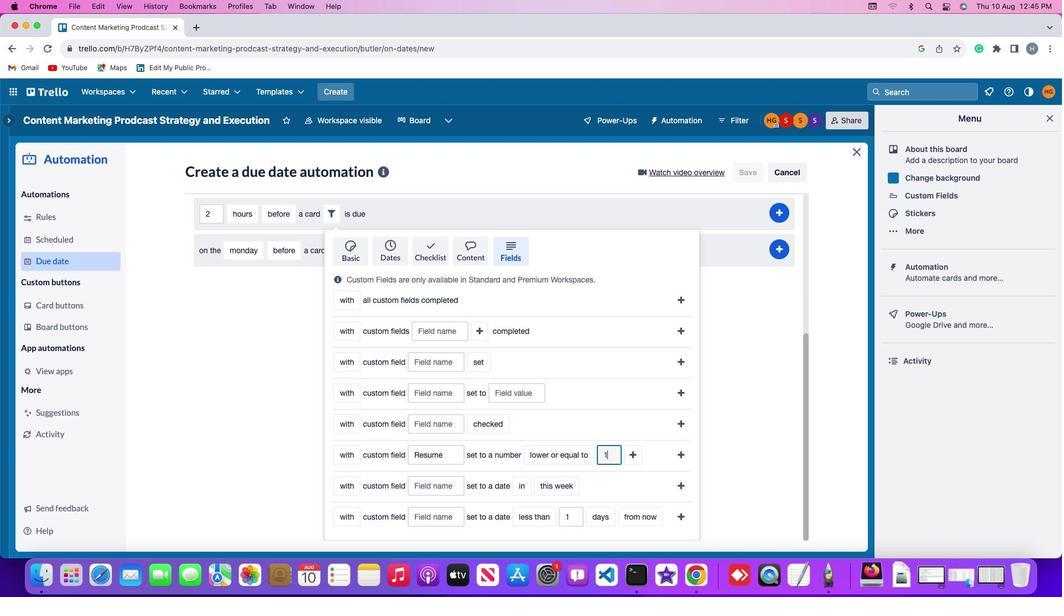 
Action: Mouse moved to (631, 453)
Screenshot: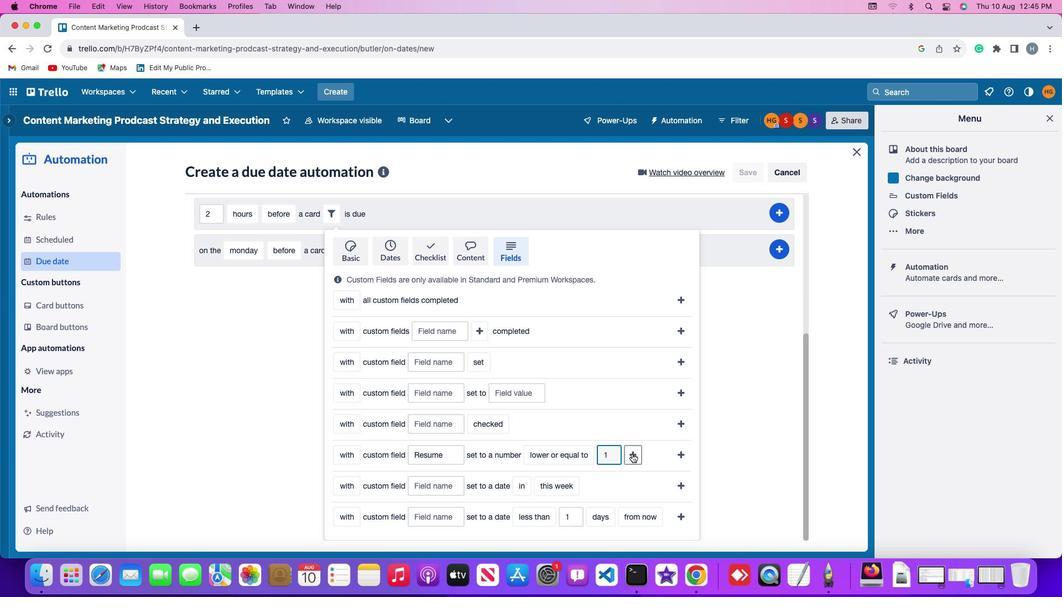 
Action: Mouse pressed left at (631, 453)
Screenshot: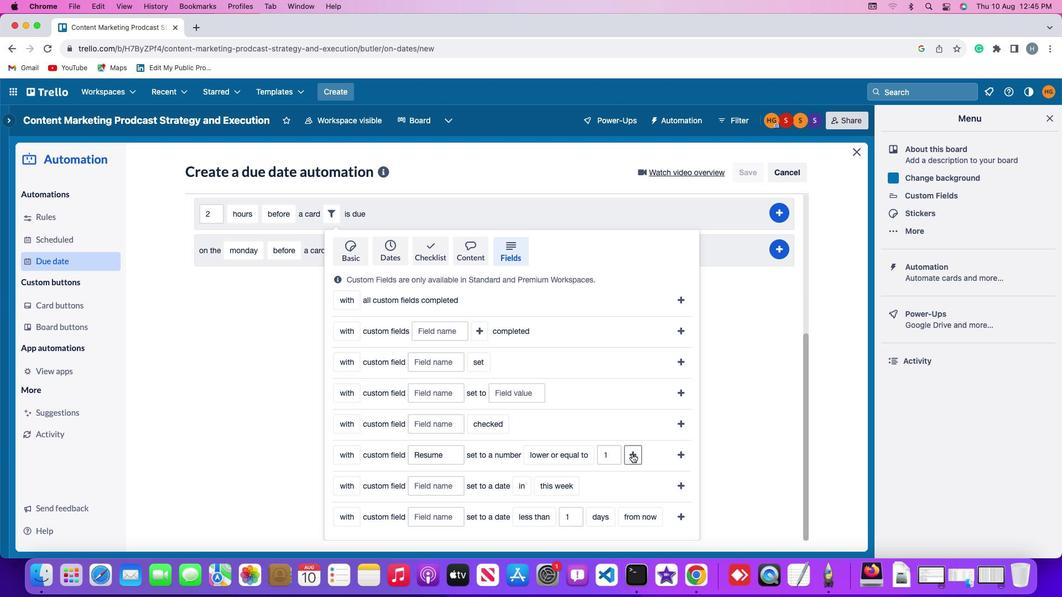
Action: Mouse moved to (656, 458)
Screenshot: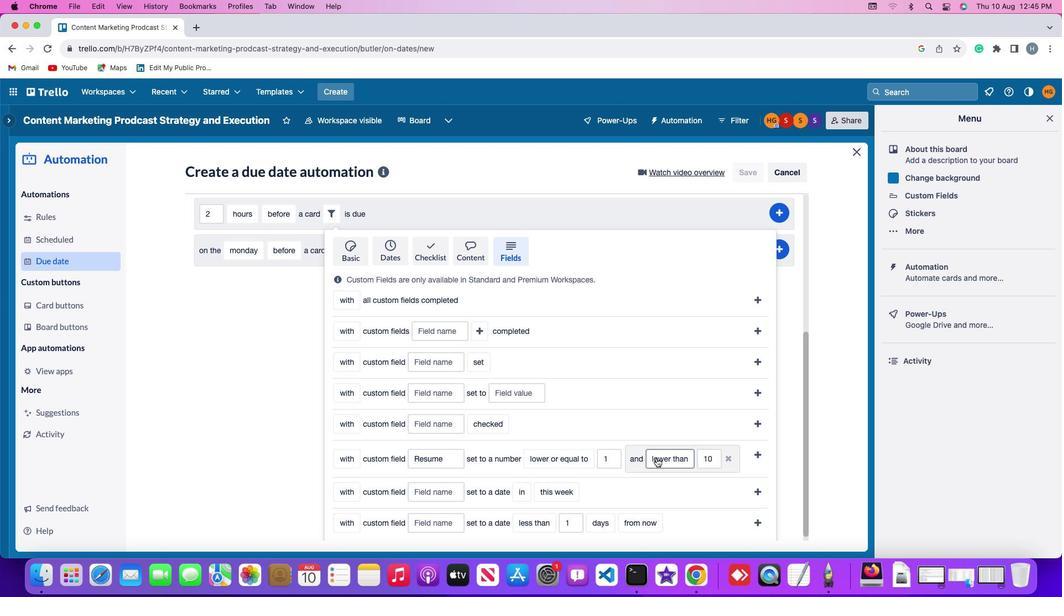 
Action: Mouse pressed left at (656, 458)
Screenshot: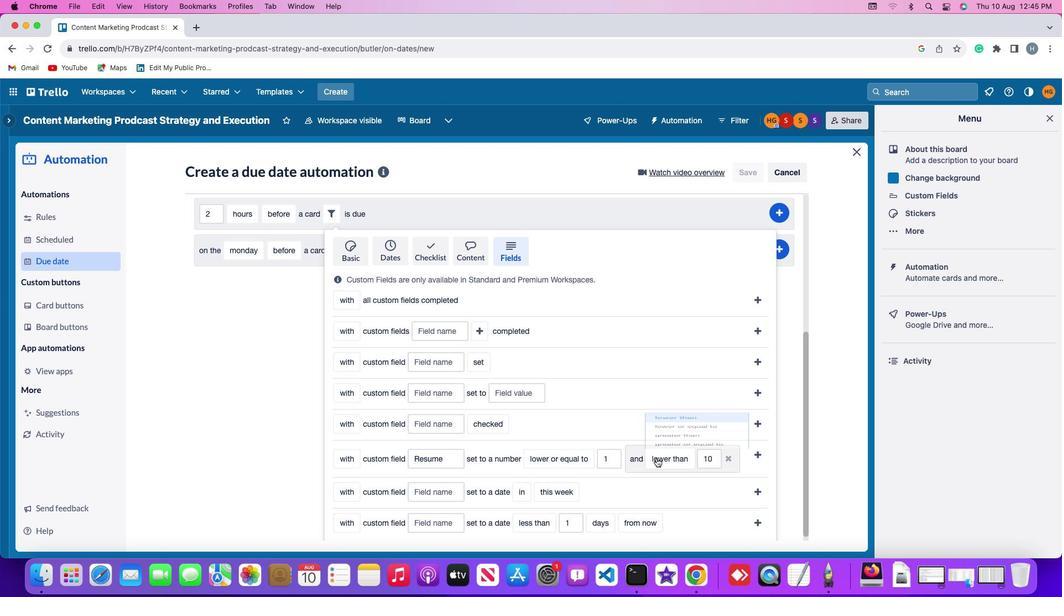 
Action: Mouse moved to (666, 441)
Screenshot: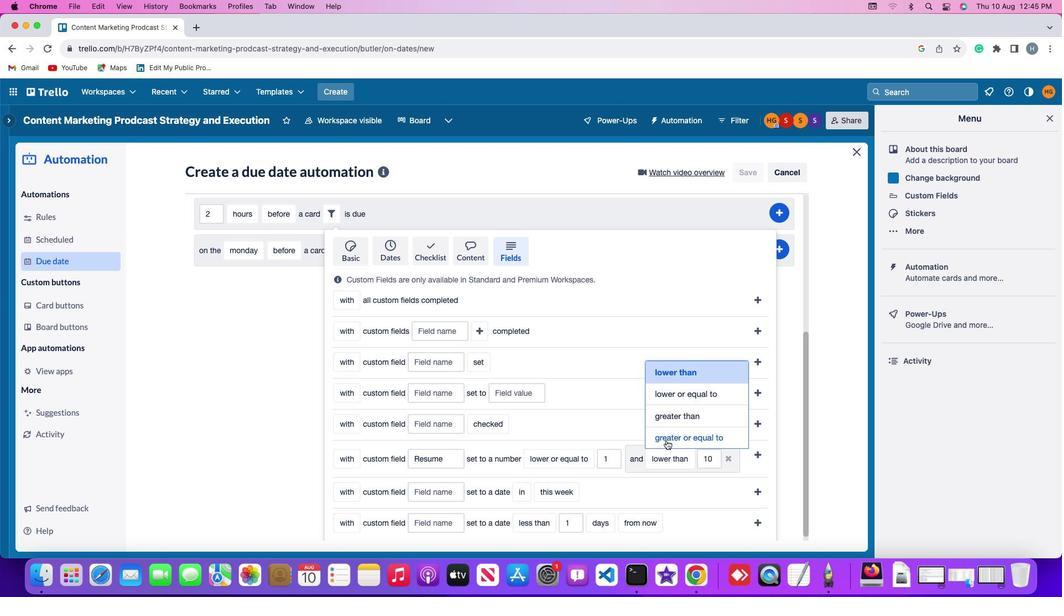 
Action: Mouse pressed left at (666, 441)
Screenshot: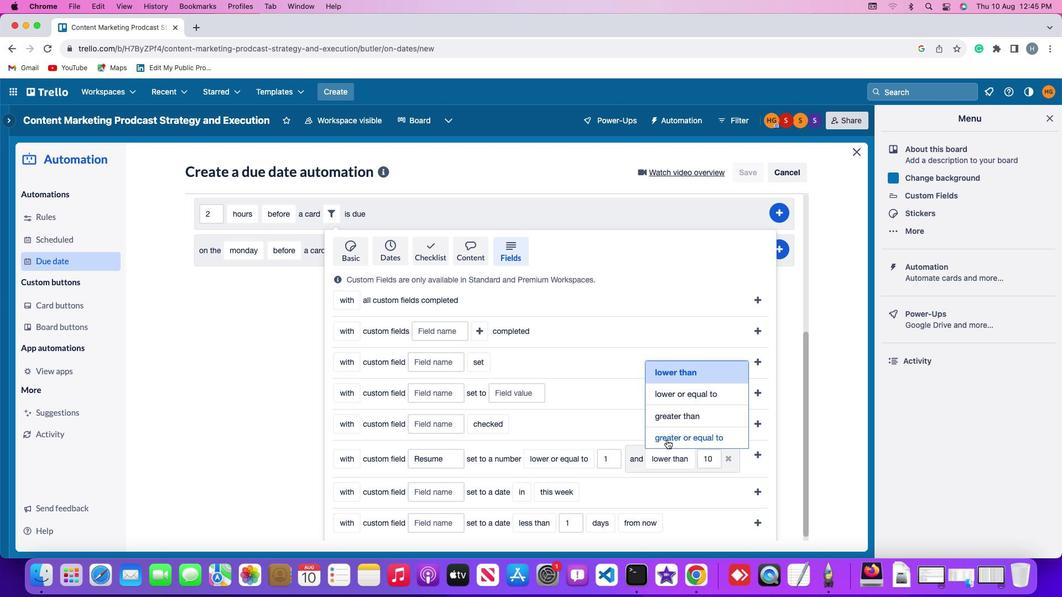 
Action: Mouse moved to (450, 474)
Screenshot: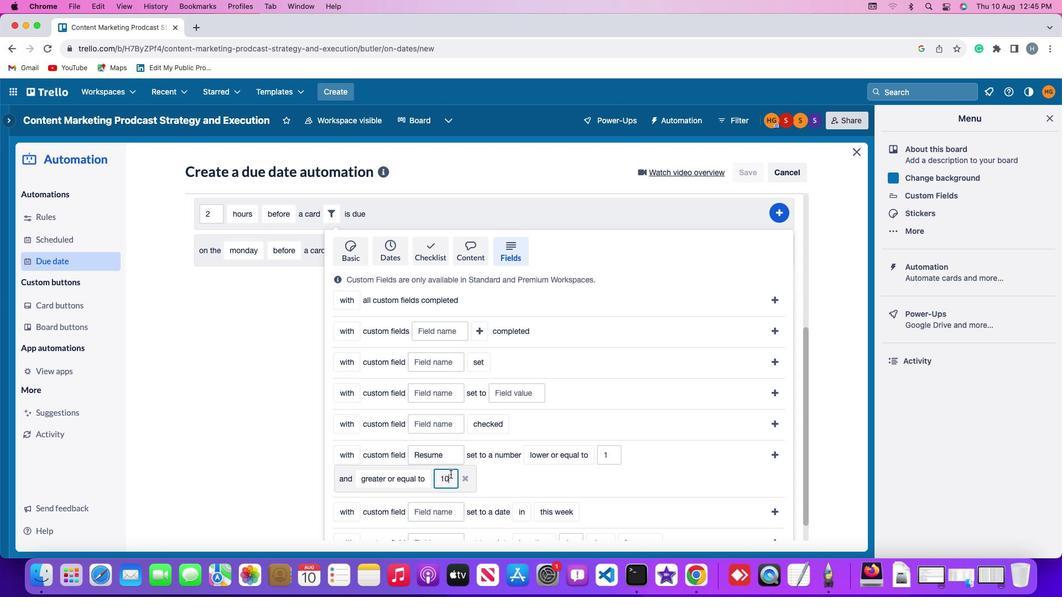 
Action: Mouse pressed left at (450, 474)
Screenshot: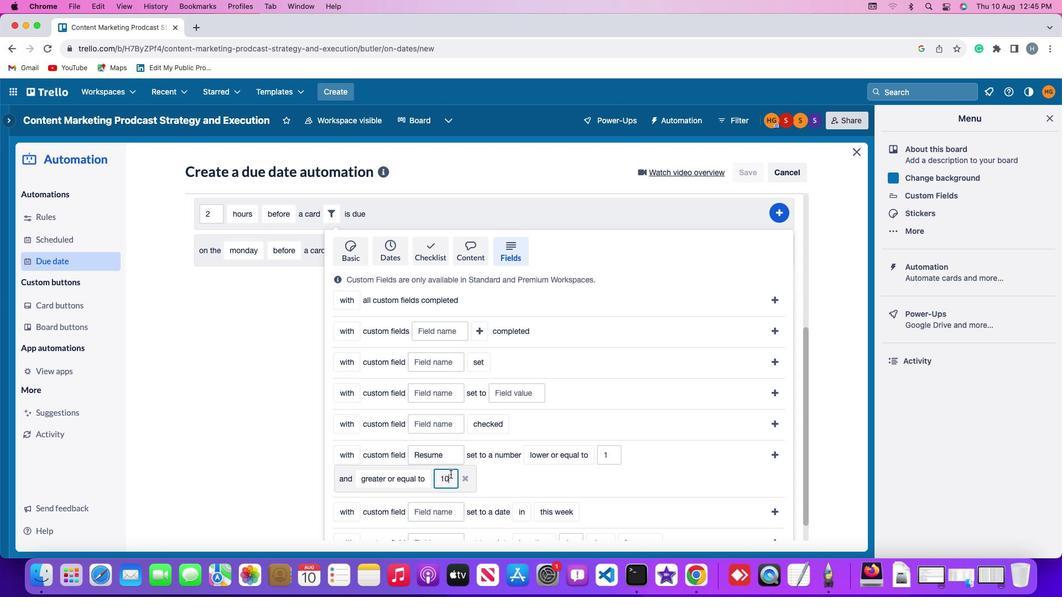 
Action: Key pressed Key.backspaceKey.backspace'1''0'
Screenshot: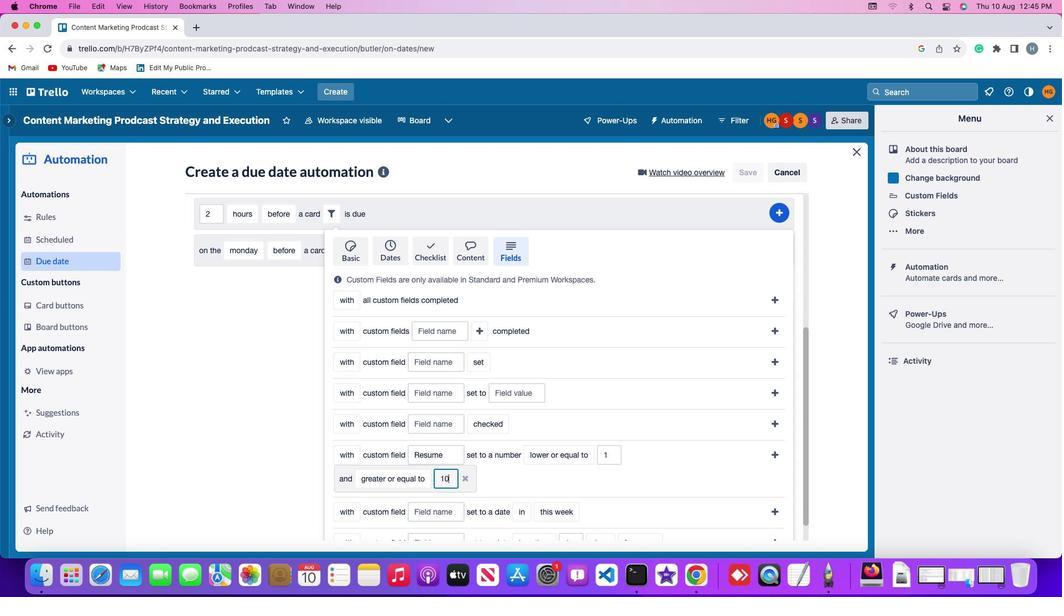 
Action: Mouse moved to (778, 453)
Screenshot: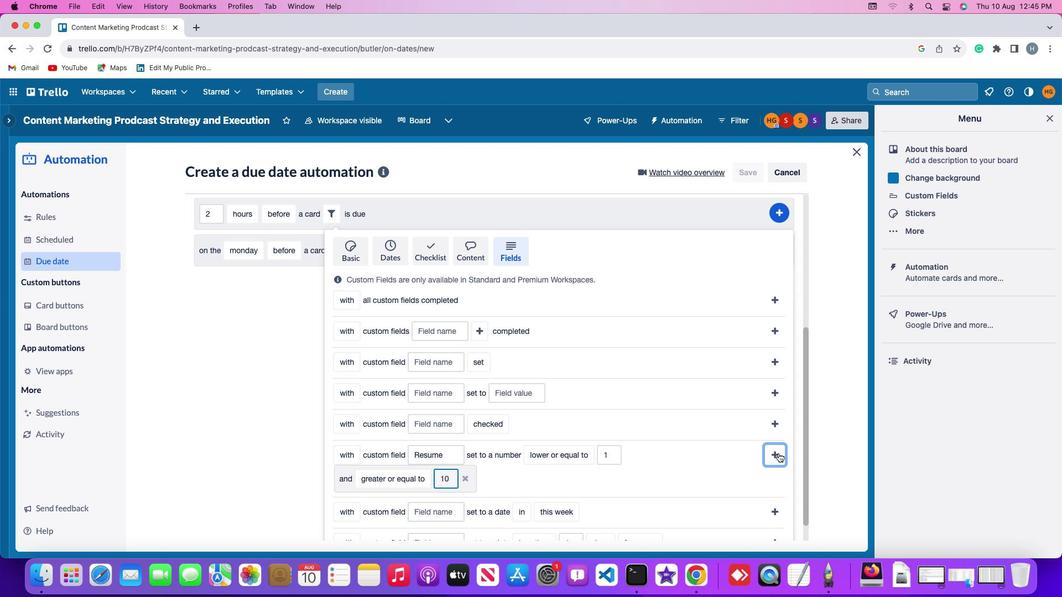 
Action: Mouse pressed left at (778, 453)
Screenshot: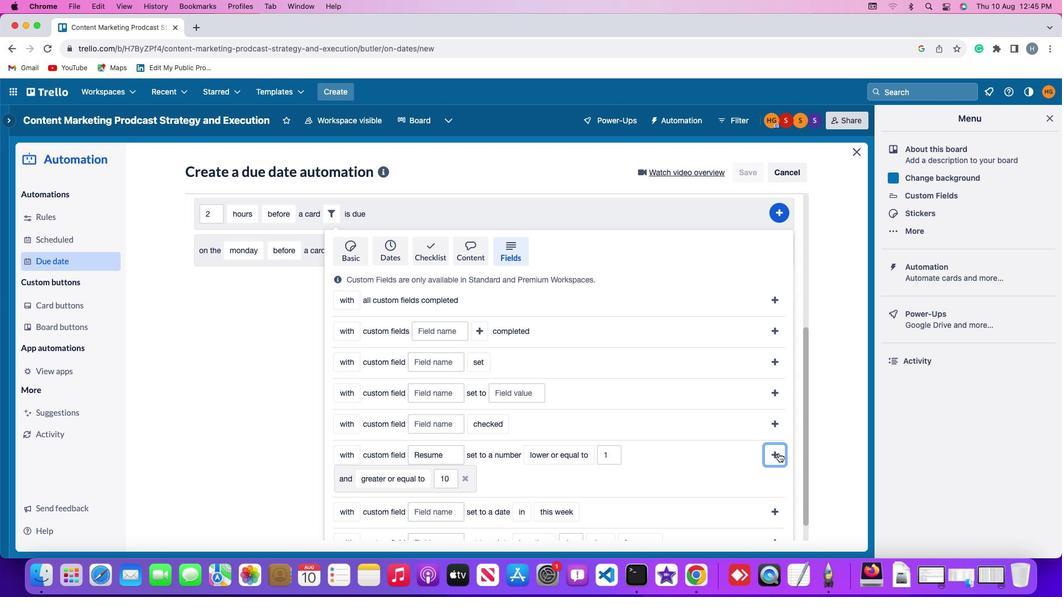 
Action: Mouse moved to (789, 443)
Screenshot: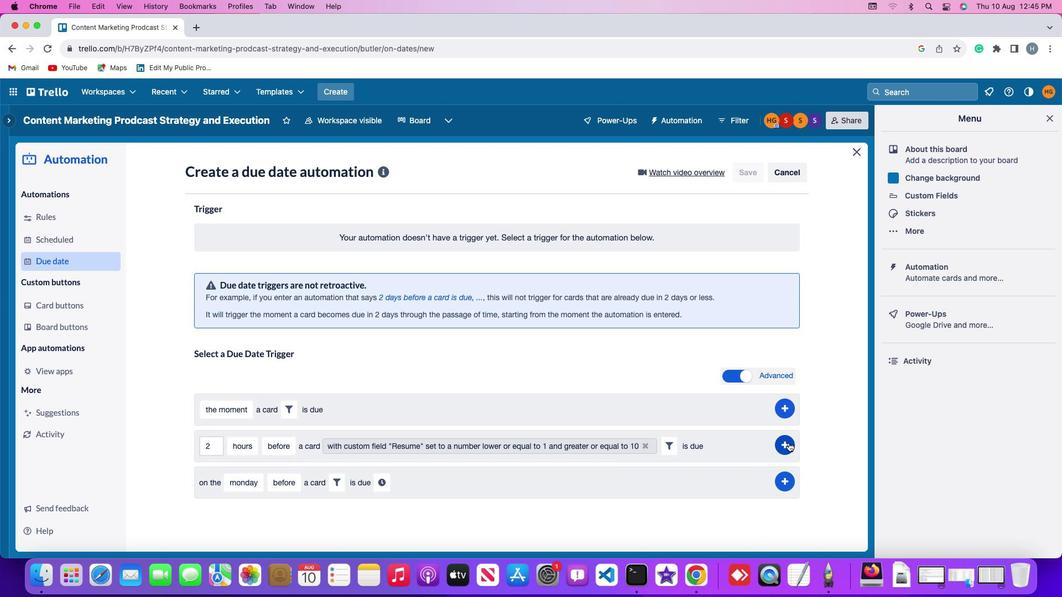 
Action: Mouse pressed left at (789, 443)
Screenshot: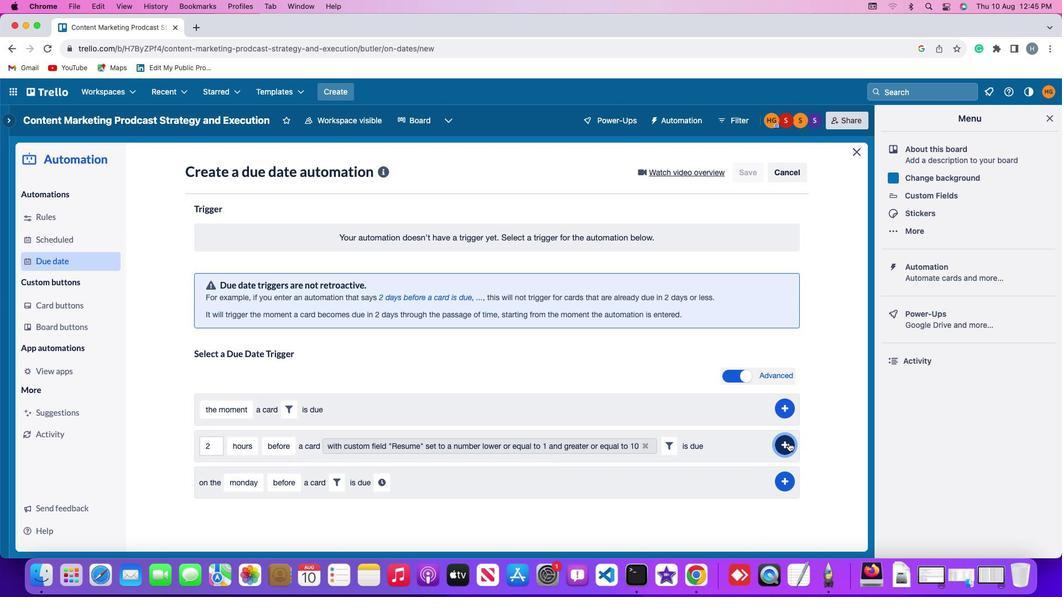
Action: Mouse moved to (828, 392)
Screenshot: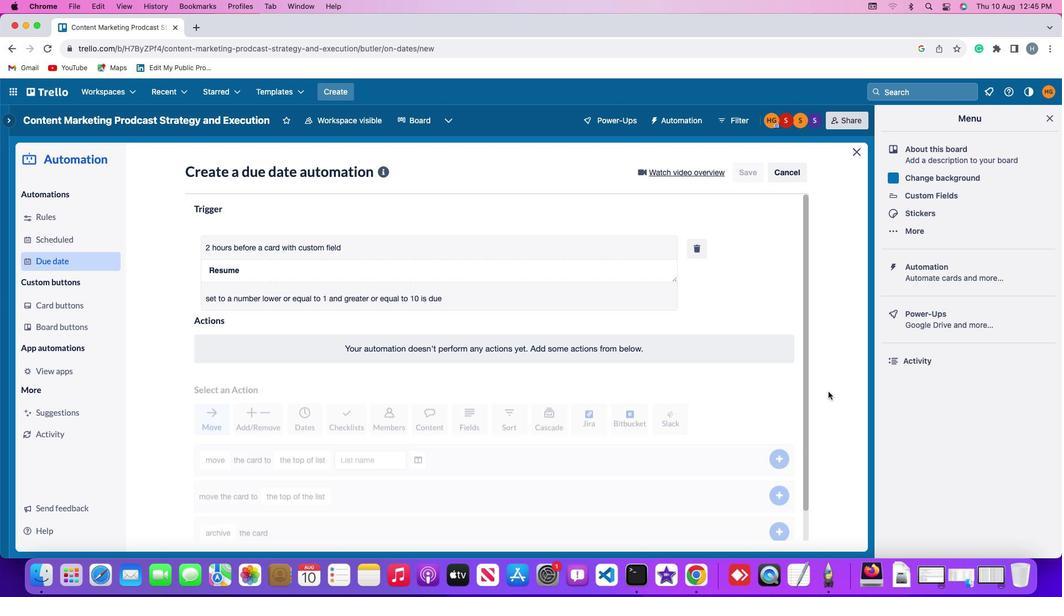 
